 Task: Look for space in Włochy, Poland from 6th September, 2023 to 18th September, 2023 for 3 adults in price range Rs.6000 to Rs.12000. Place can be entire place with 2 bedrooms having 2 beds and 2 bathrooms. Property type can be house, flat, guest house, hotel. Booking option can be shelf check-in. Required host language is English.
Action: Mouse moved to (634, 100)
Screenshot: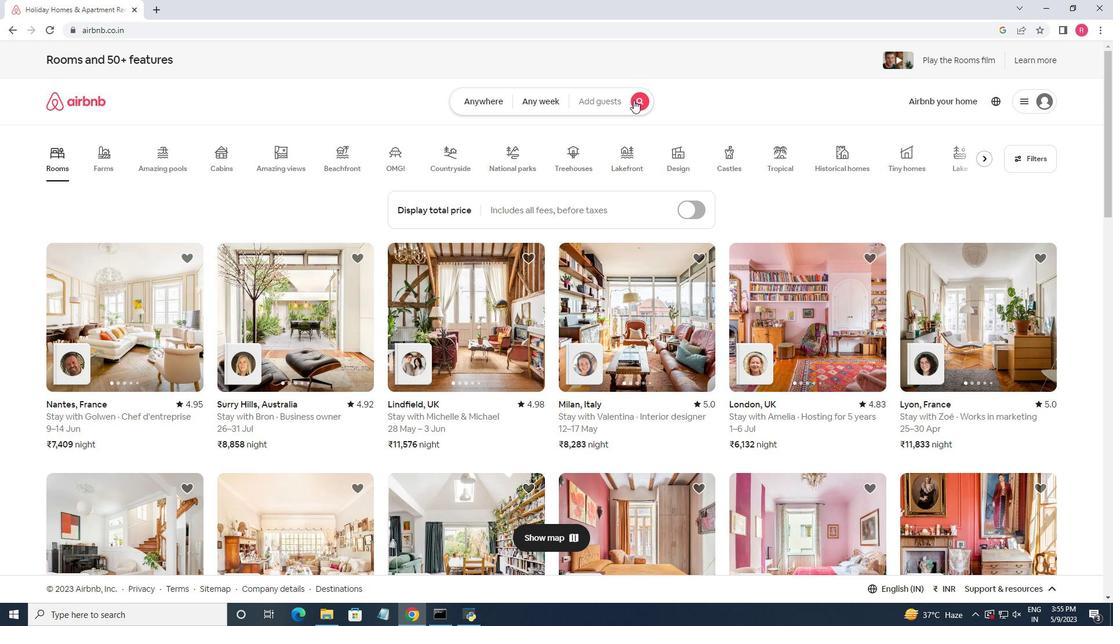 
Action: Mouse pressed left at (634, 100)
Screenshot: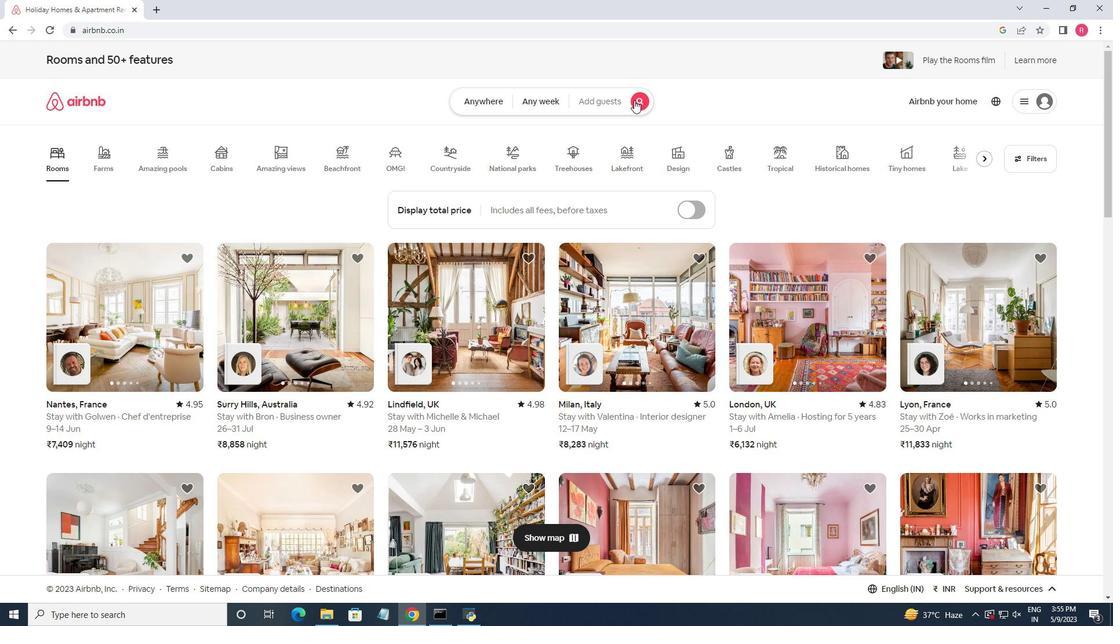 
Action: Mouse moved to (390, 143)
Screenshot: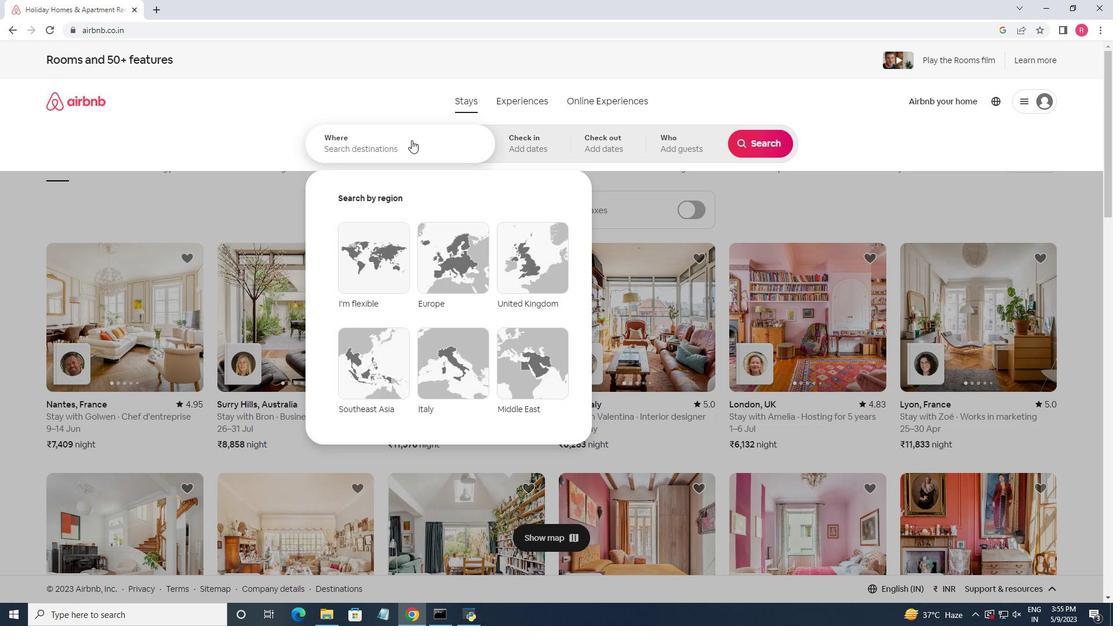 
Action: Mouse pressed left at (390, 143)
Screenshot: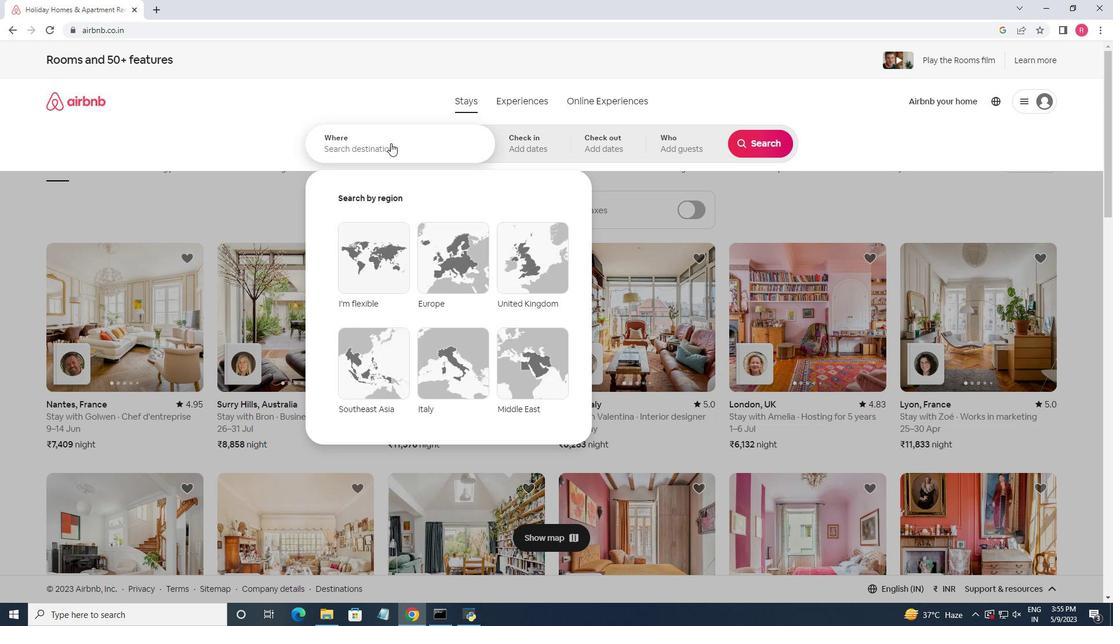 
Action: Key pressed <Key.shift>Wlochy,<Key.space><Key.shift><Key.shift><Key.shift><Key.shift><Key.shift><Key.shift><Key.shift><Key.shift><Key.shift><Key.shift>Poland
Screenshot: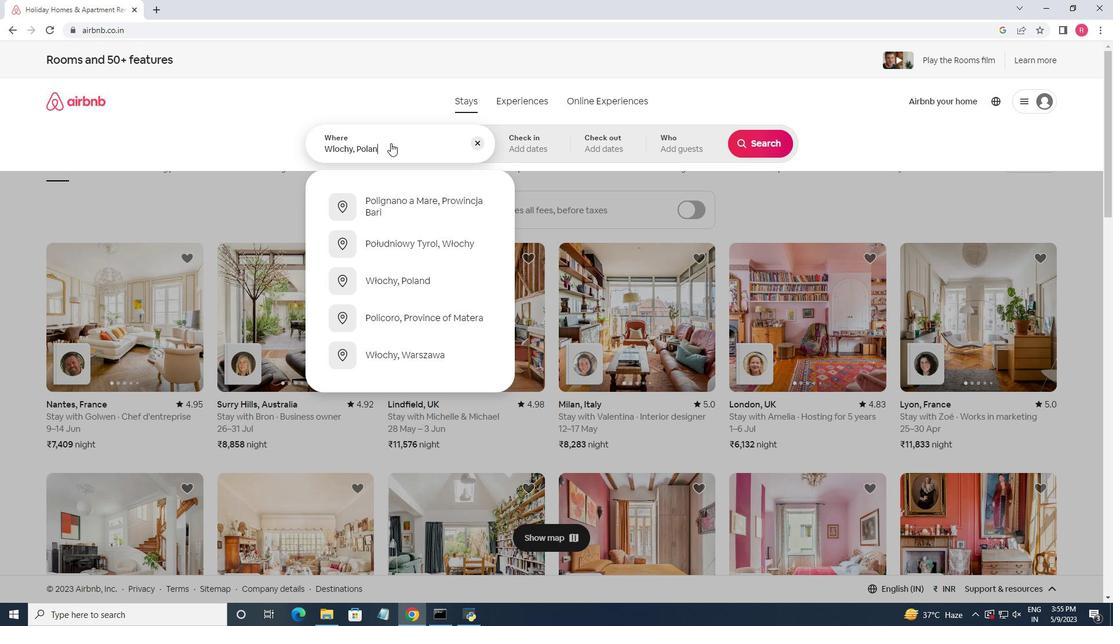 
Action: Mouse moved to (404, 203)
Screenshot: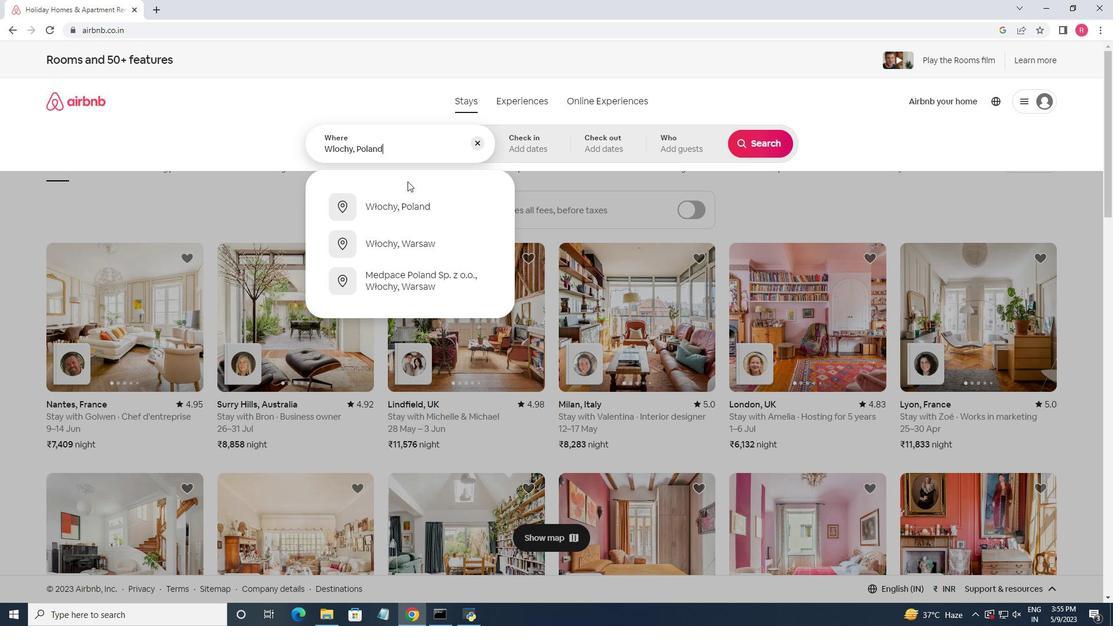 
Action: Mouse pressed left at (404, 203)
Screenshot: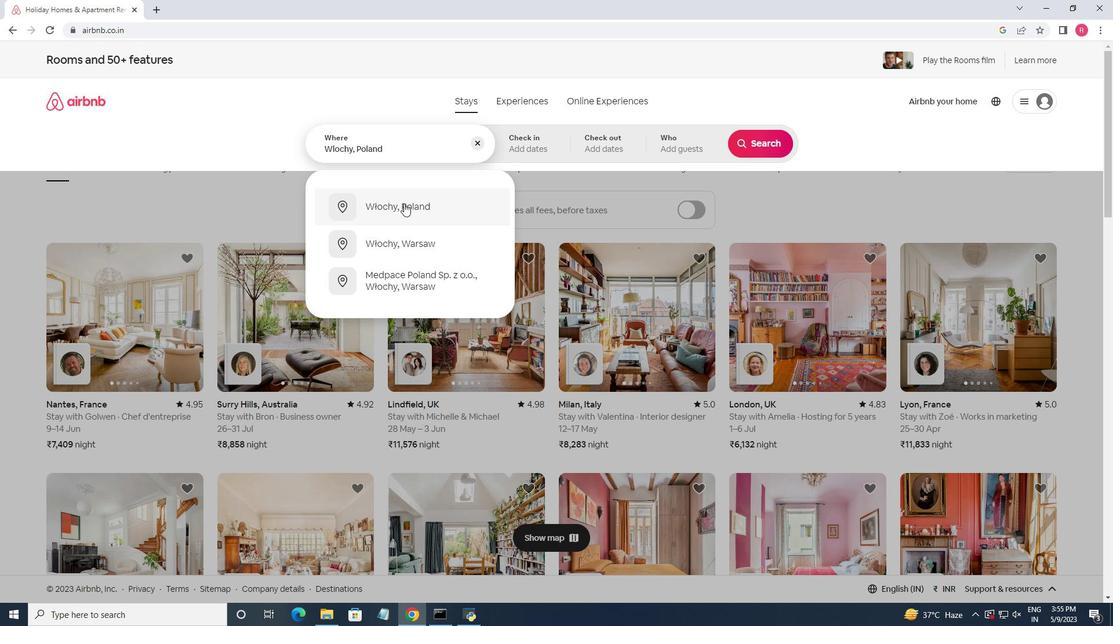 
Action: Mouse moved to (756, 237)
Screenshot: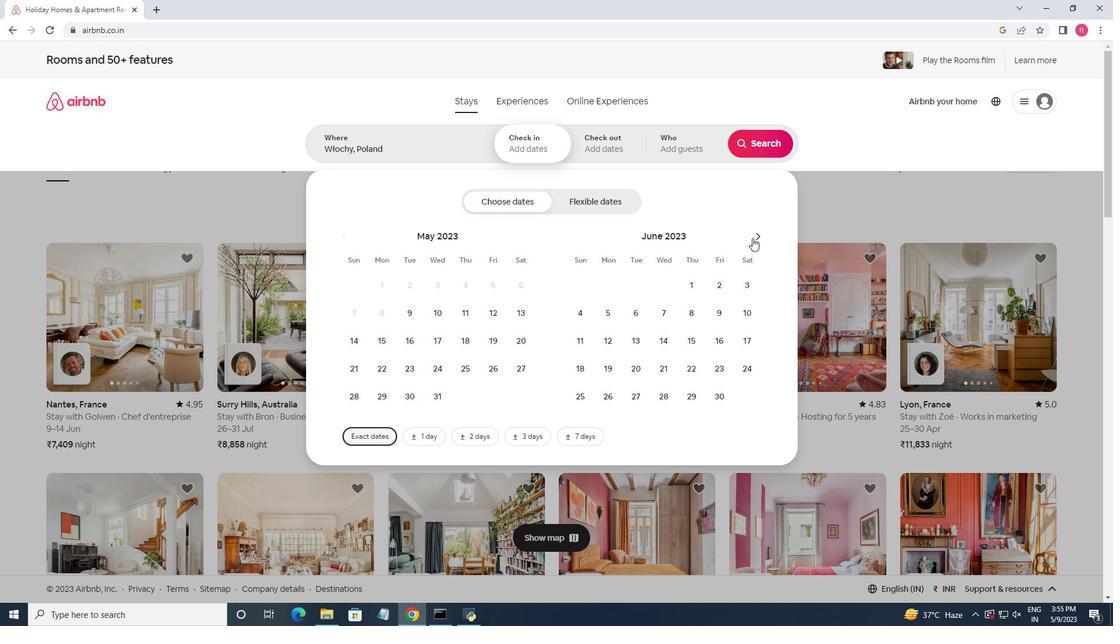 
Action: Mouse pressed left at (756, 237)
Screenshot: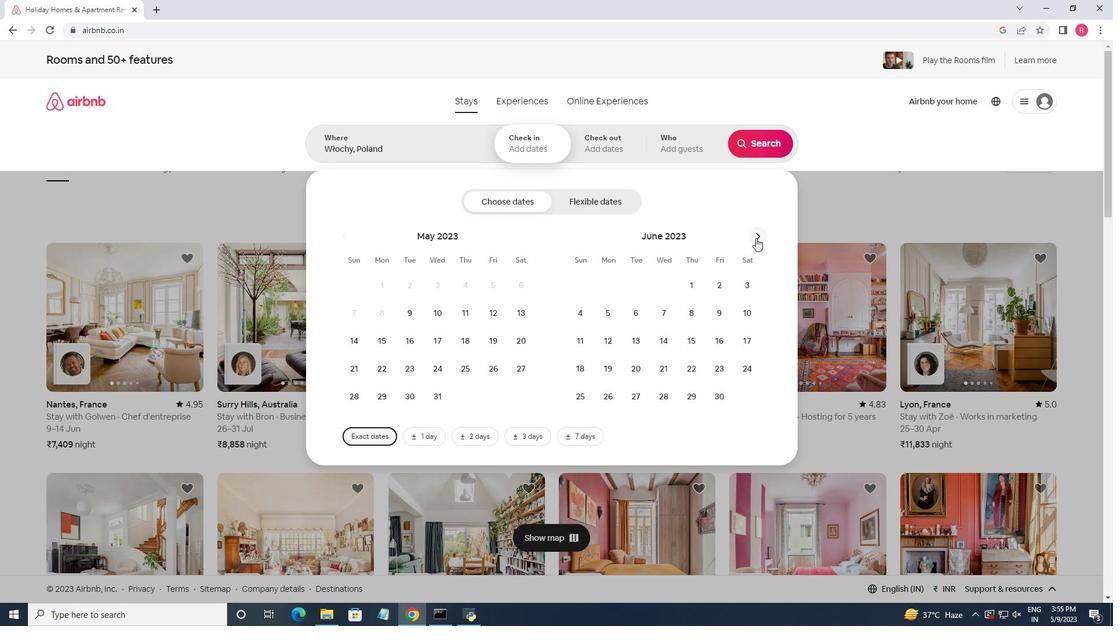 
Action: Mouse pressed left at (756, 237)
Screenshot: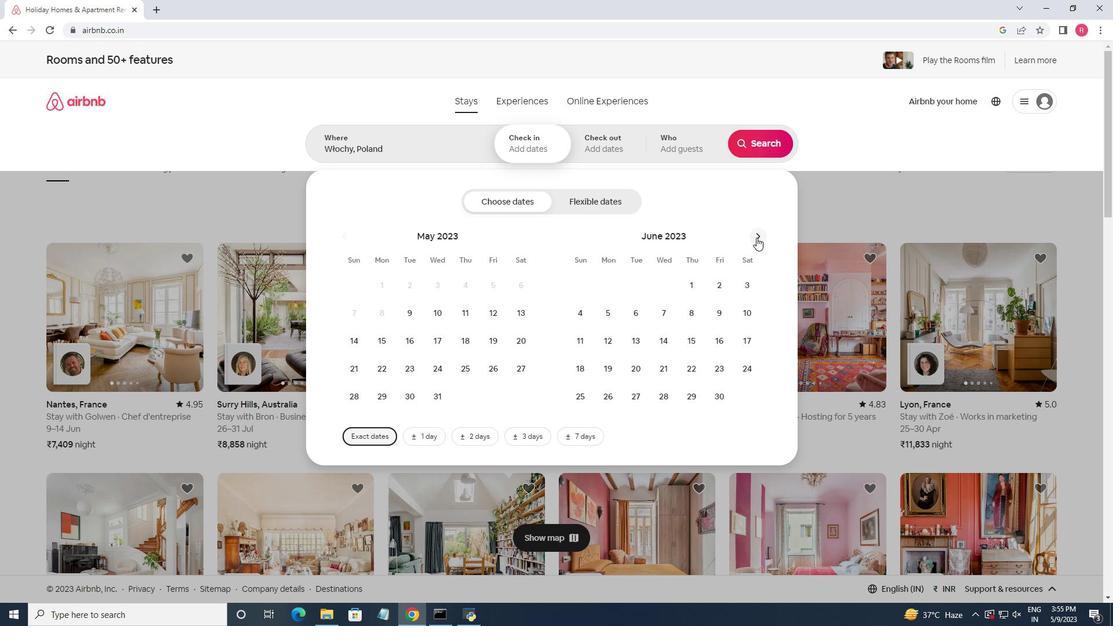 
Action: Mouse pressed left at (756, 237)
Screenshot: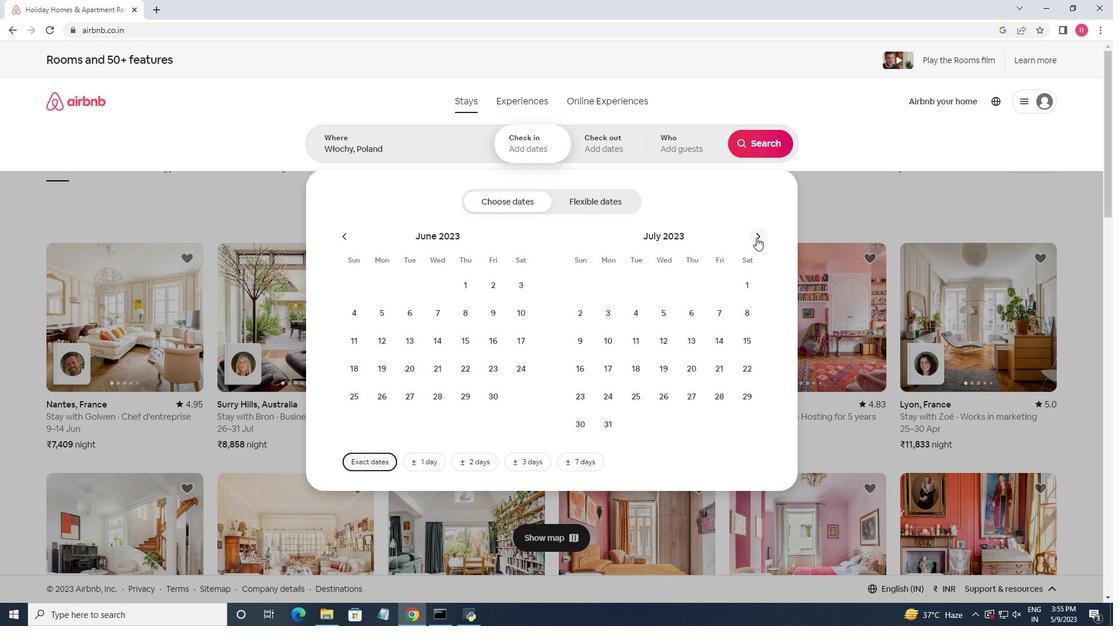 
Action: Mouse pressed left at (756, 237)
Screenshot: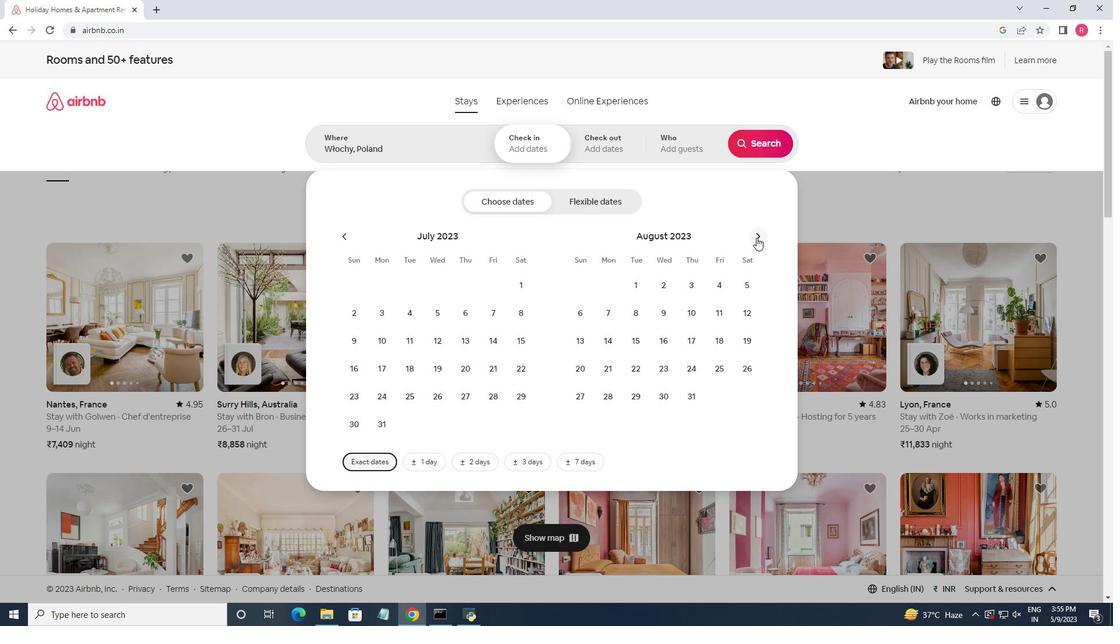 
Action: Mouse moved to (672, 311)
Screenshot: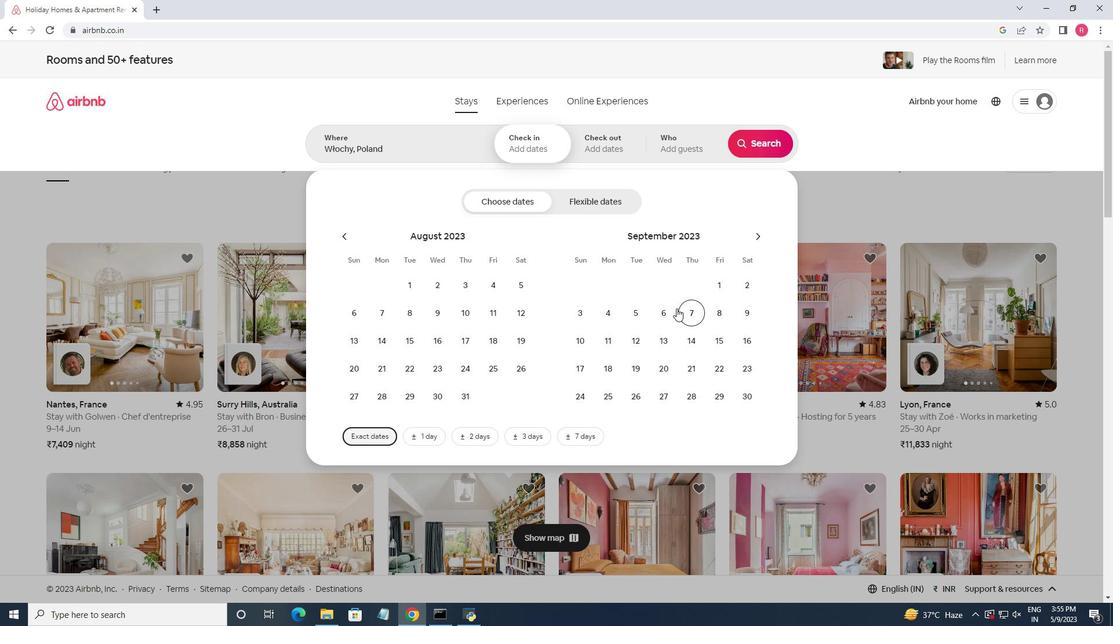 
Action: Mouse pressed left at (672, 311)
Screenshot: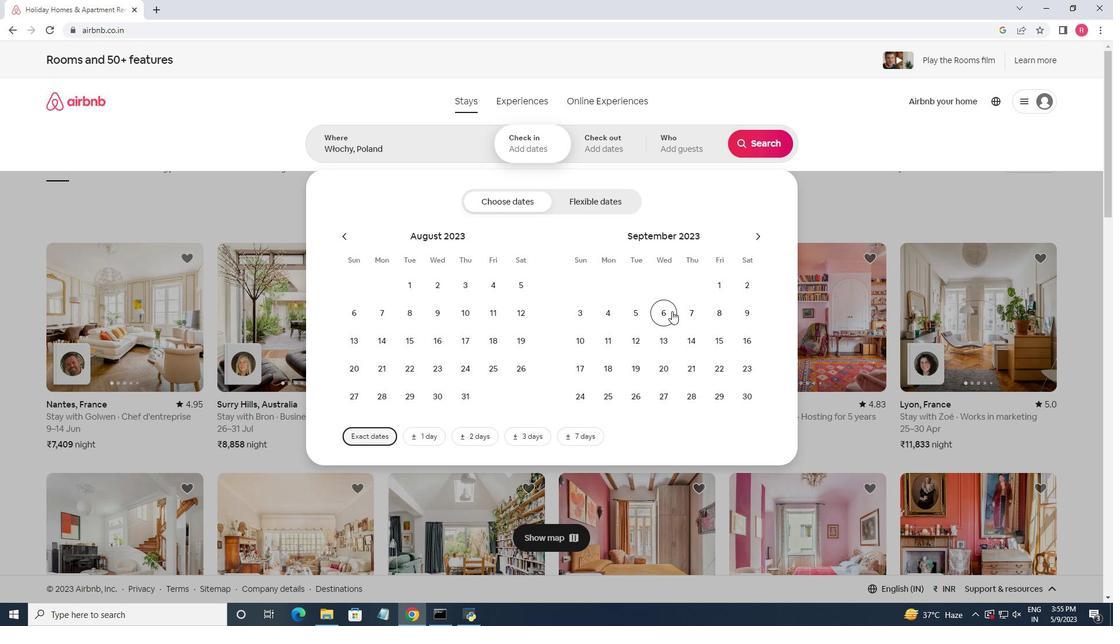 
Action: Mouse moved to (604, 372)
Screenshot: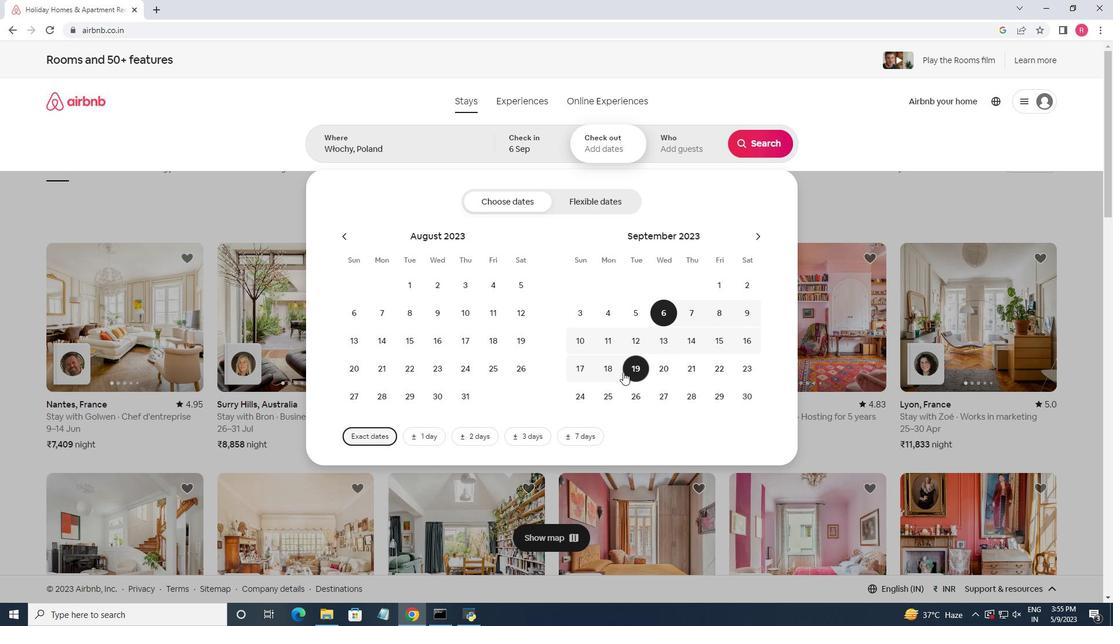 
Action: Mouse pressed left at (604, 372)
Screenshot: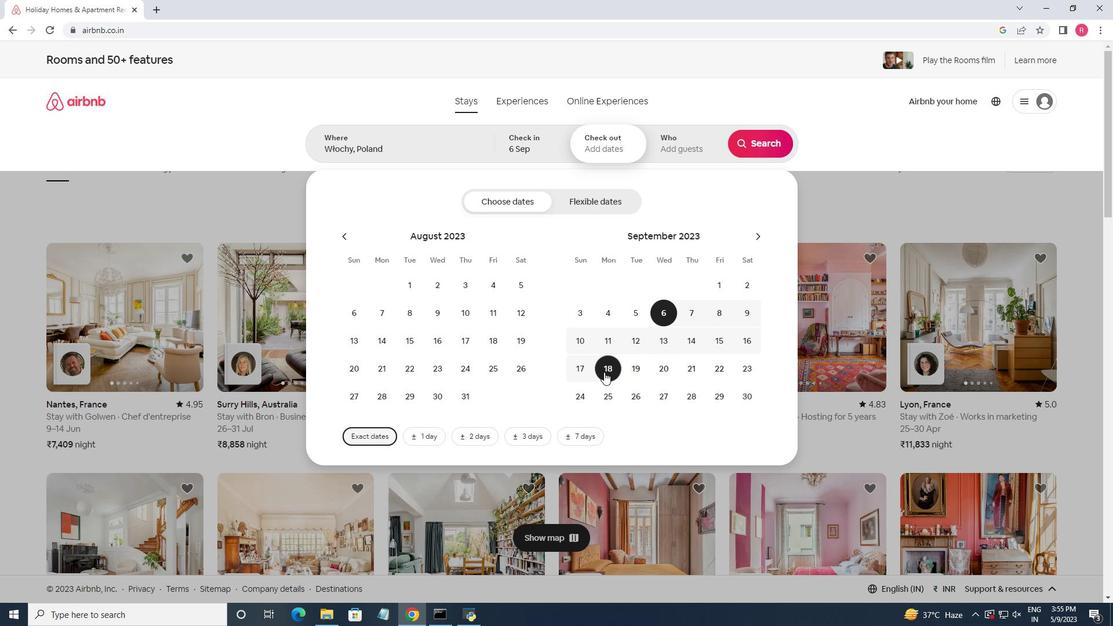 
Action: Mouse moved to (685, 148)
Screenshot: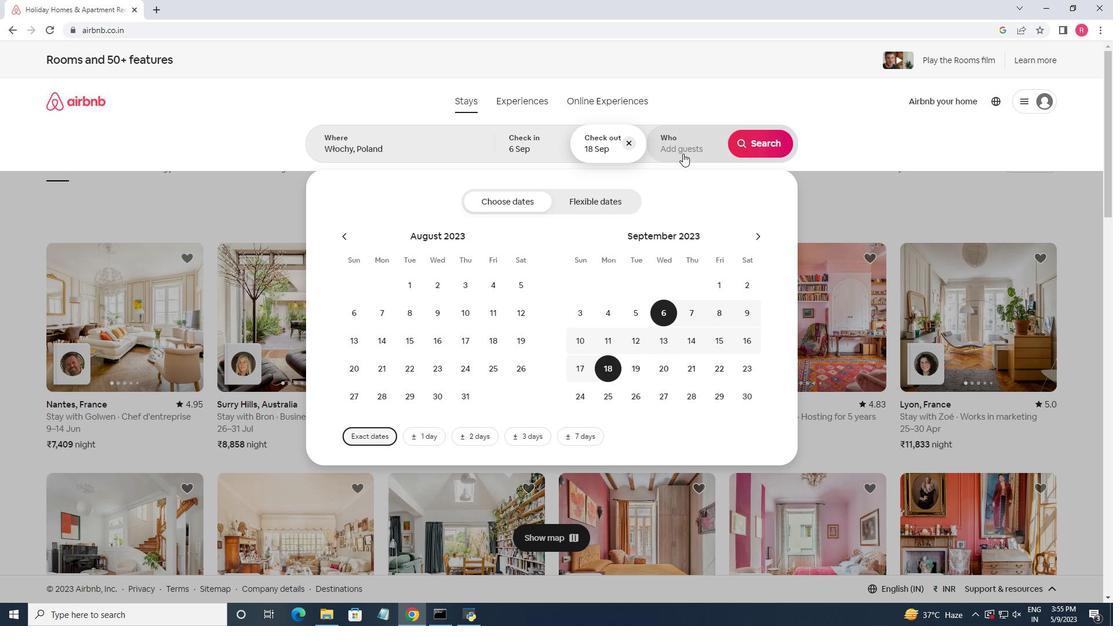 
Action: Mouse pressed left at (685, 148)
Screenshot: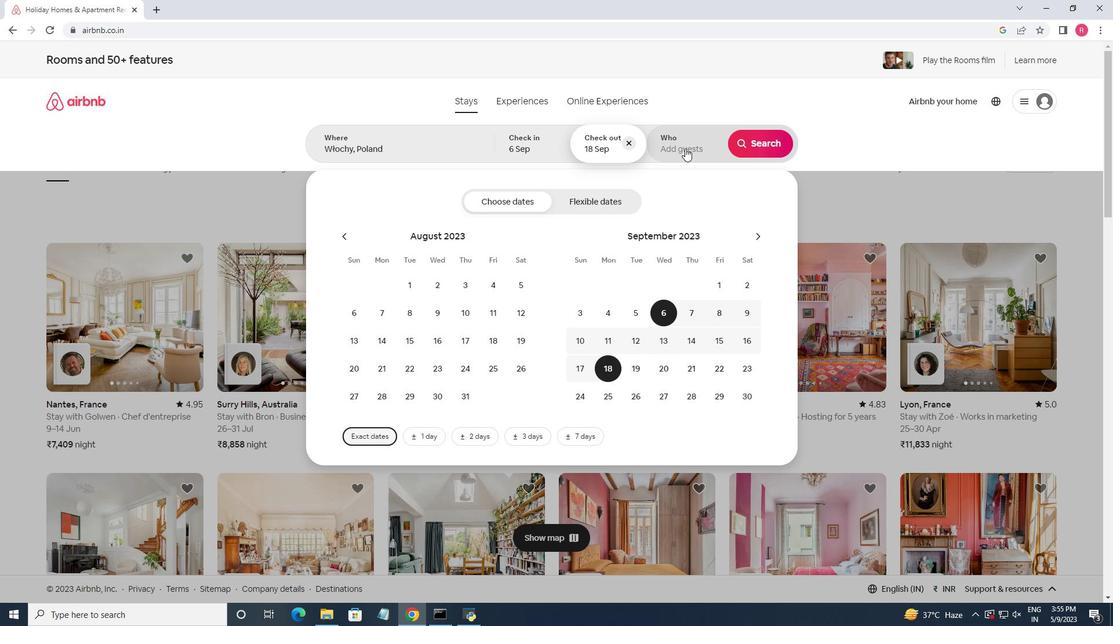 
Action: Mouse moved to (765, 210)
Screenshot: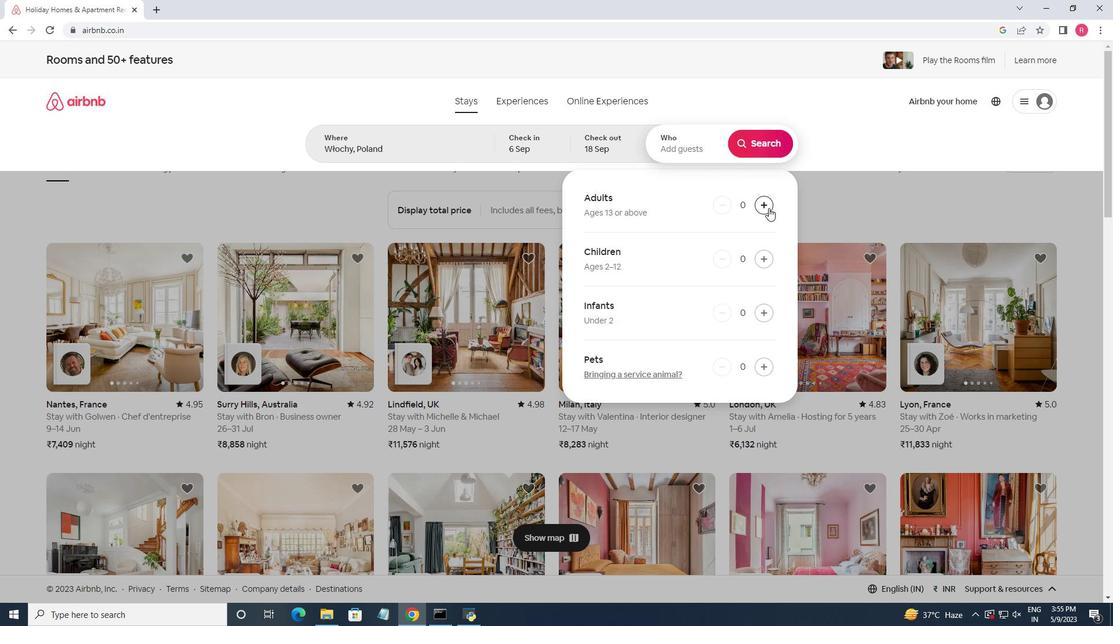 
Action: Mouse pressed left at (765, 210)
Screenshot: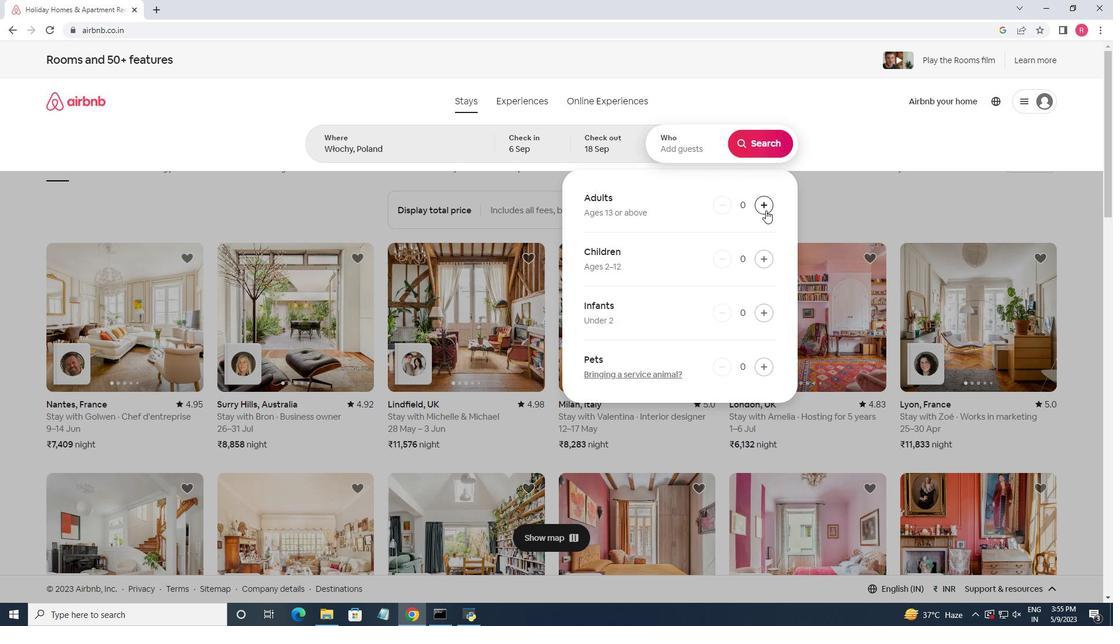 
Action: Mouse pressed left at (765, 210)
Screenshot: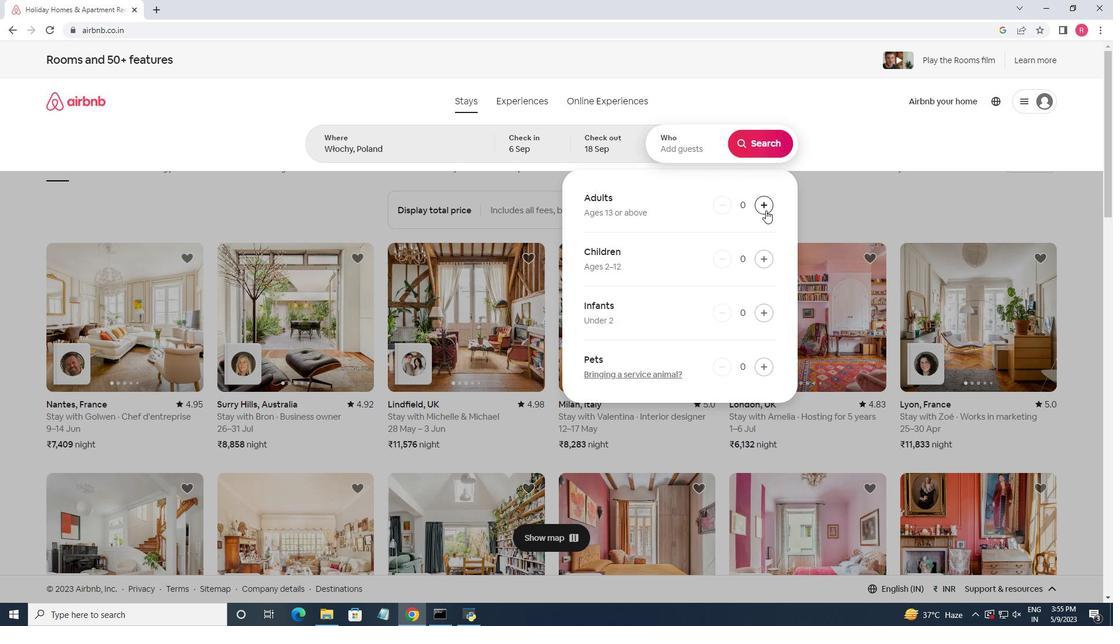 
Action: Mouse pressed left at (765, 210)
Screenshot: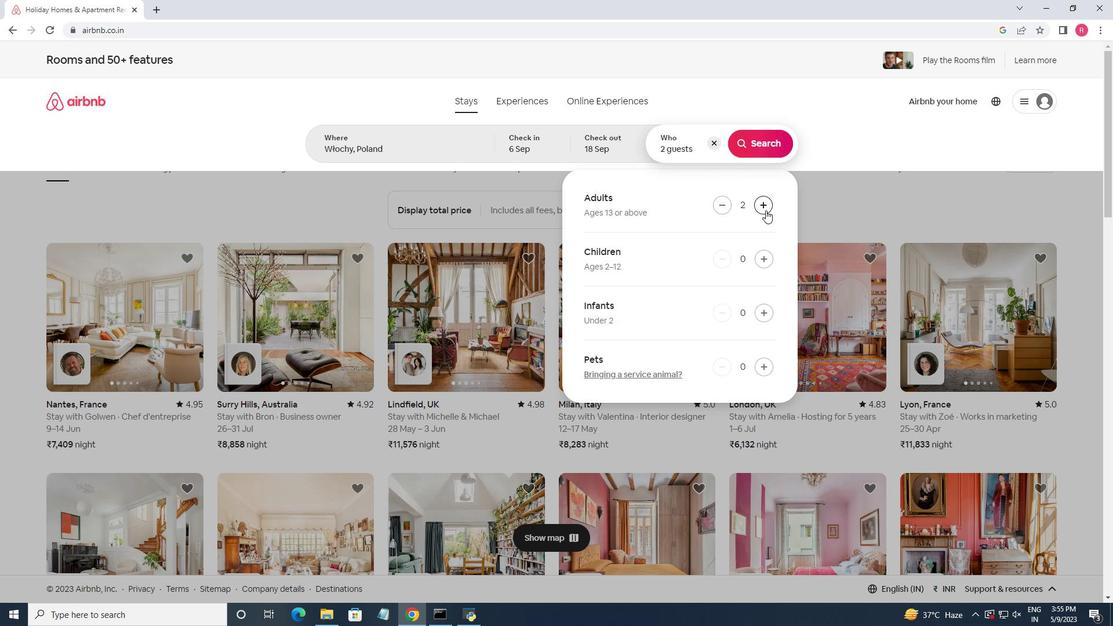 
Action: Mouse moved to (763, 146)
Screenshot: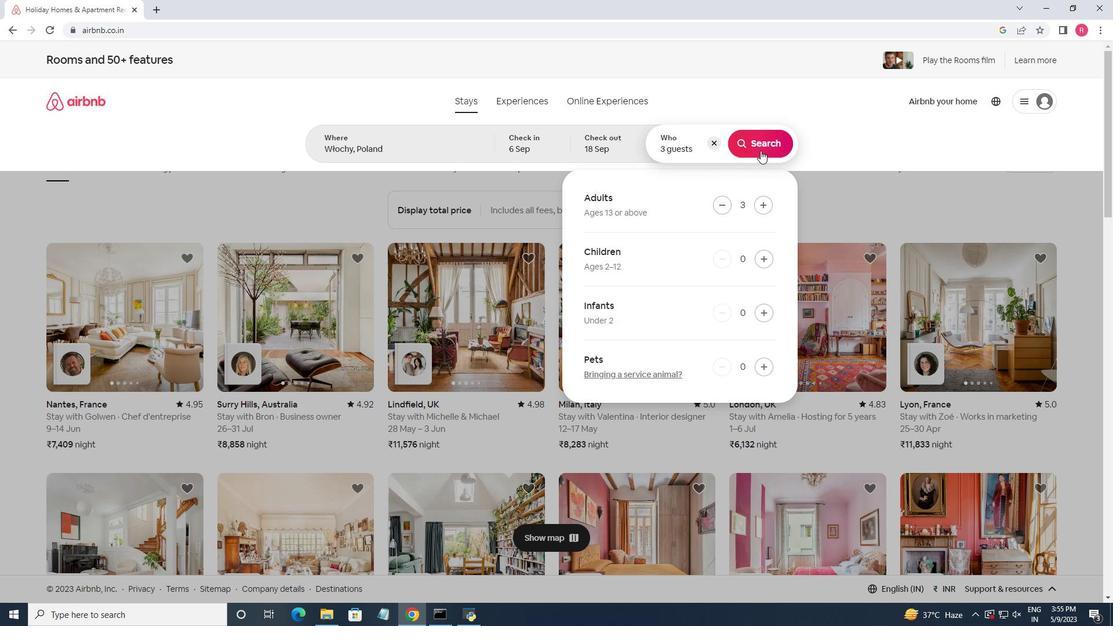 
Action: Mouse pressed left at (763, 146)
Screenshot: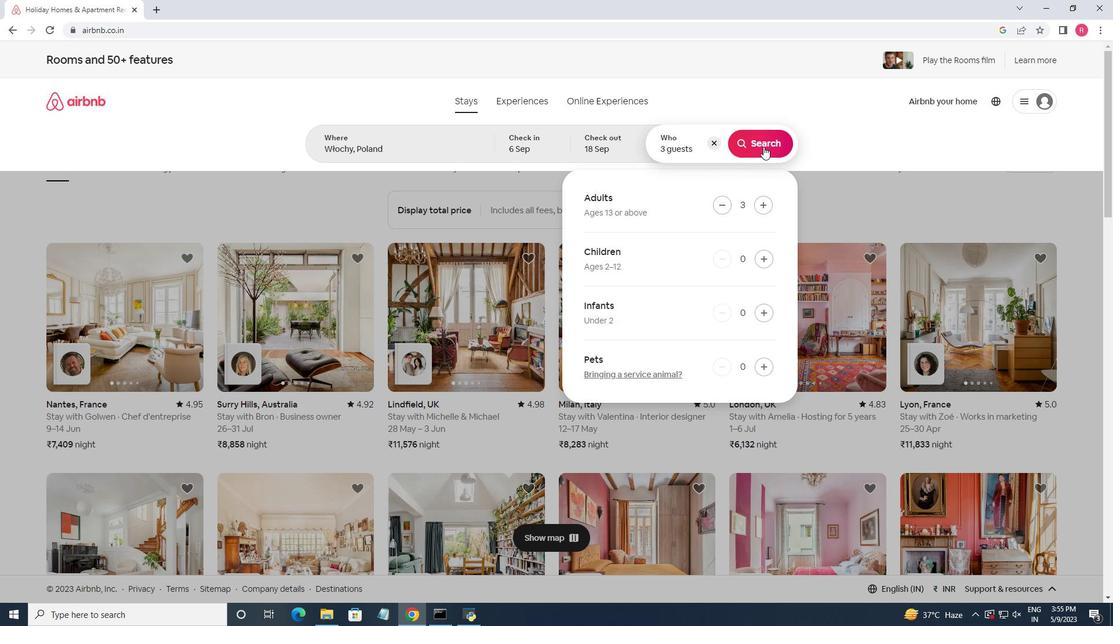 
Action: Mouse moved to (1071, 115)
Screenshot: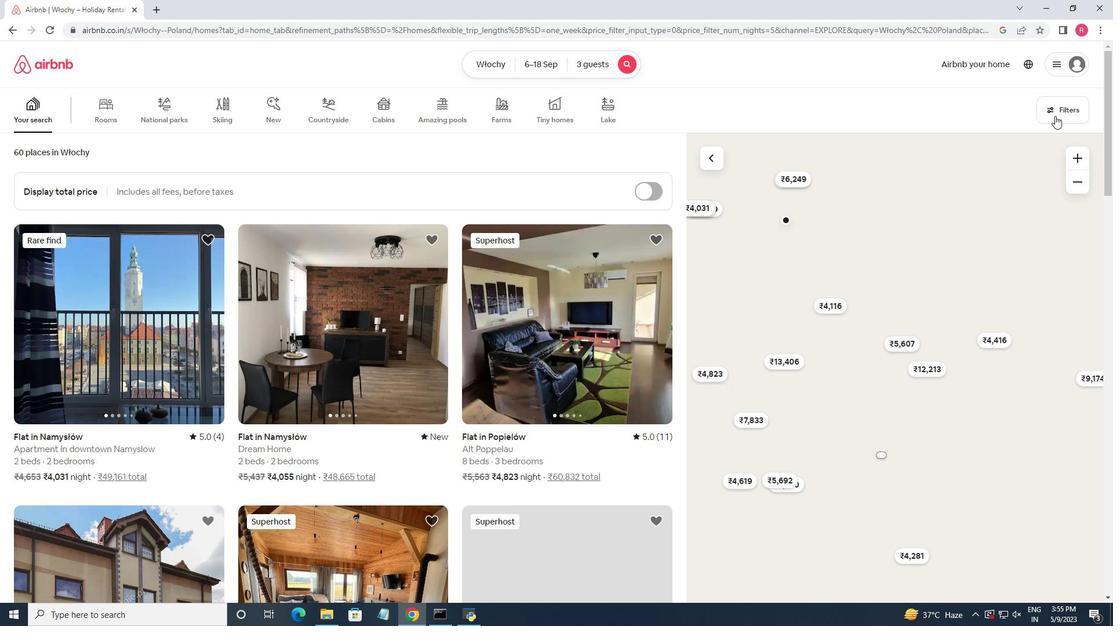 
Action: Mouse pressed left at (1071, 115)
Screenshot: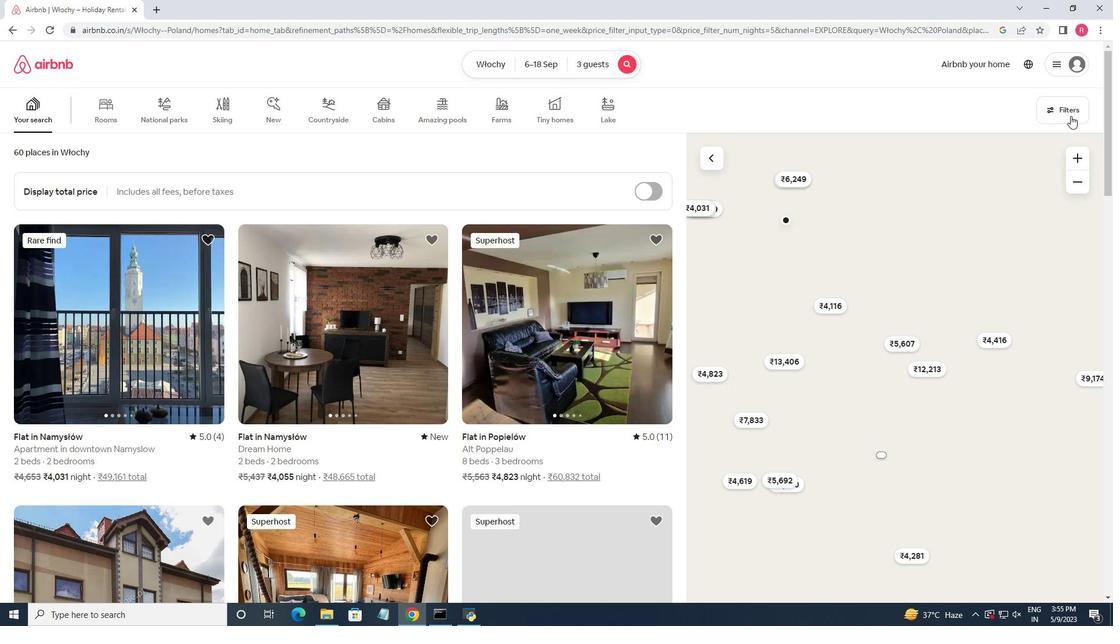 
Action: Mouse moved to (432, 399)
Screenshot: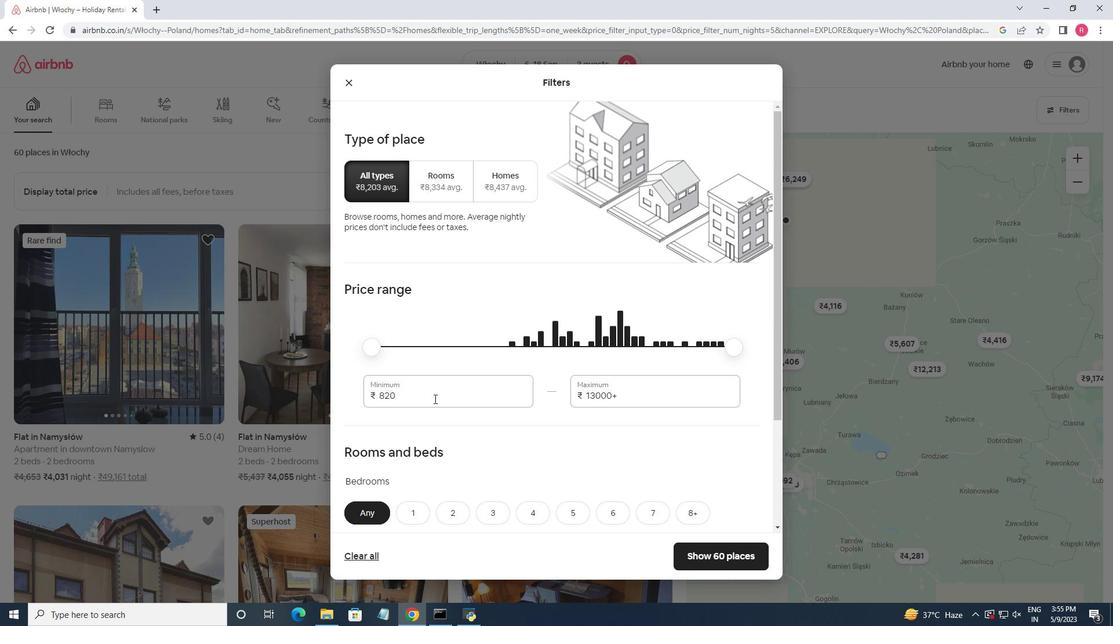 
Action: Mouse pressed left at (432, 399)
Screenshot: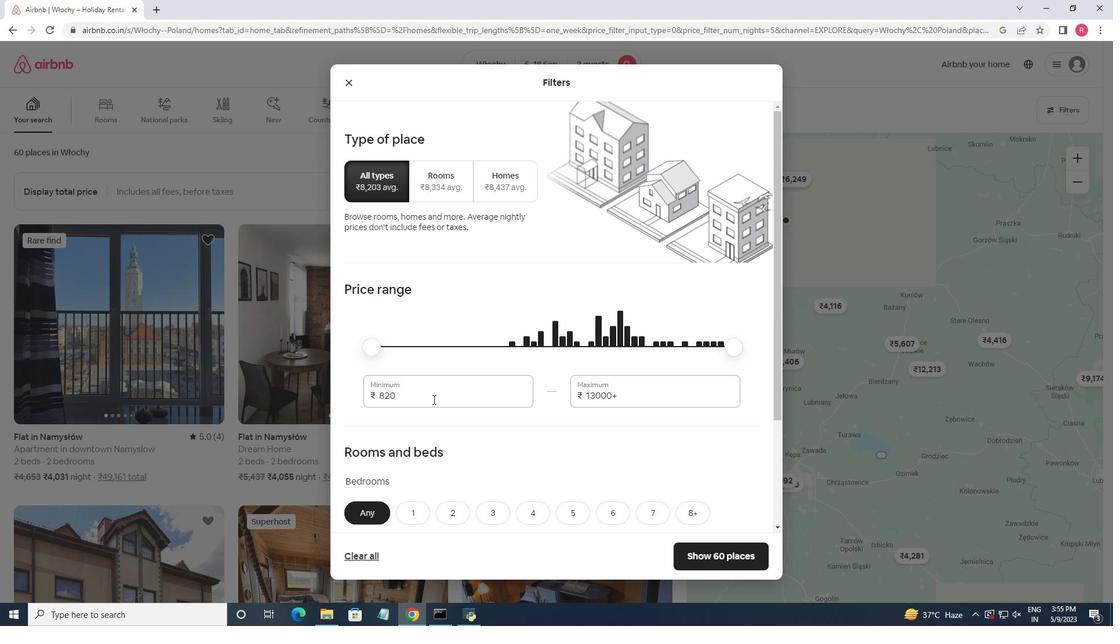 
Action: Mouse moved to (431, 400)
Screenshot: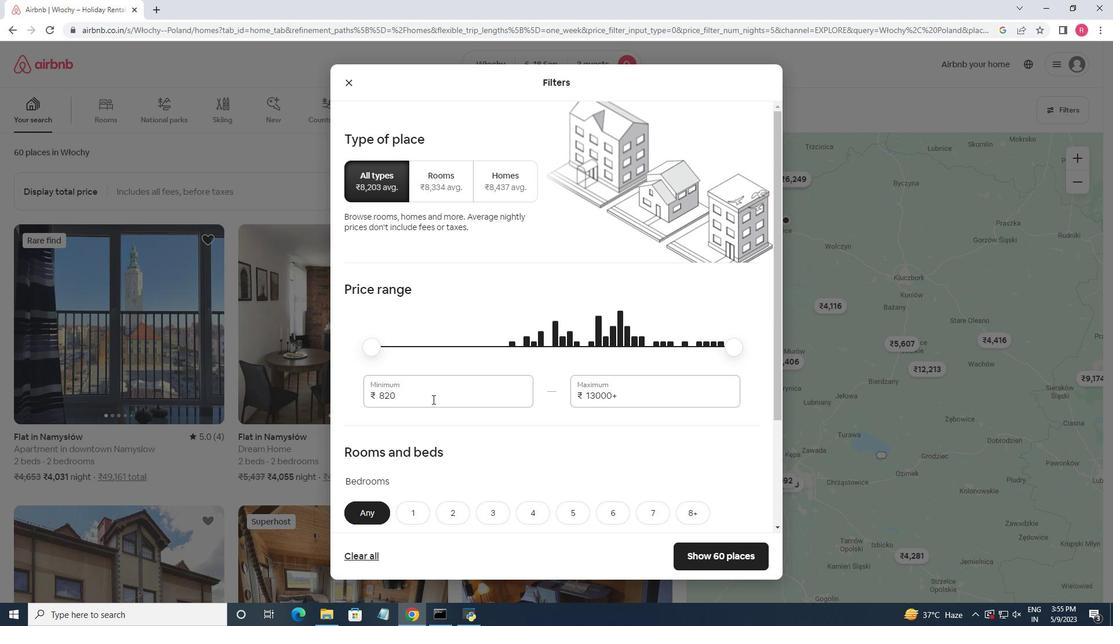 
Action: Mouse pressed left at (431, 400)
Screenshot: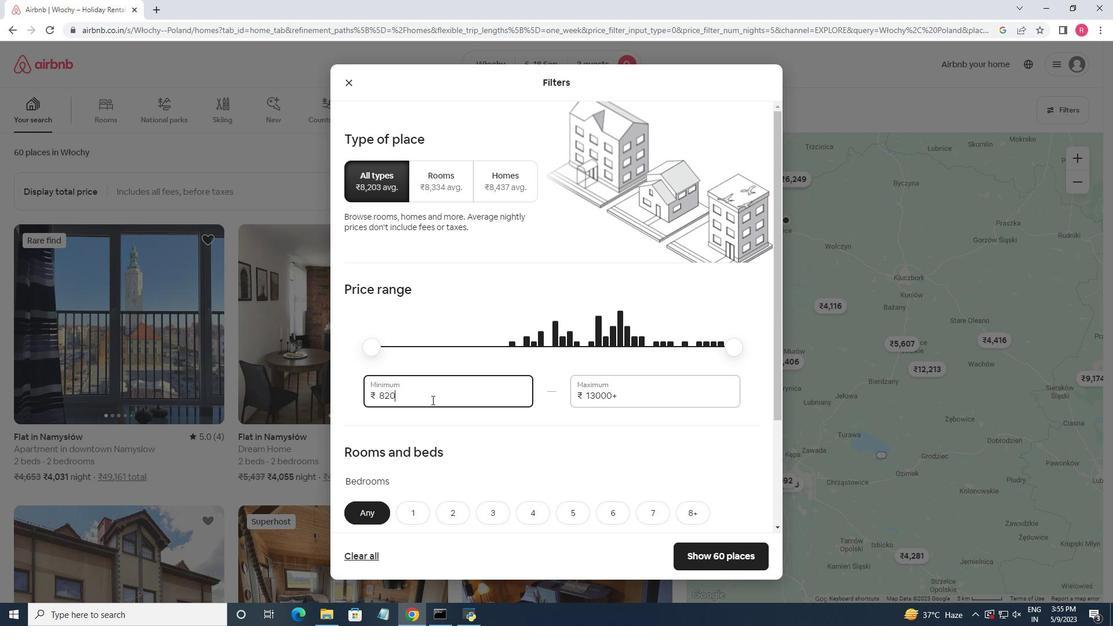 
Action: Mouse moved to (433, 400)
Screenshot: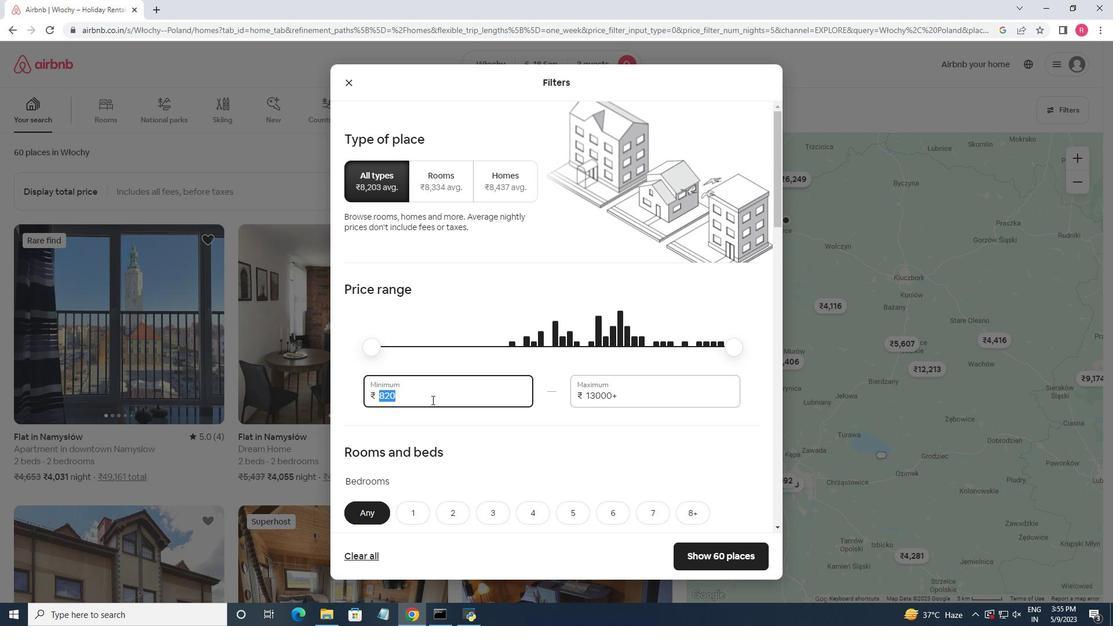 
Action: Key pressed <Key.backspace>6000<Key.tab>12000
Screenshot: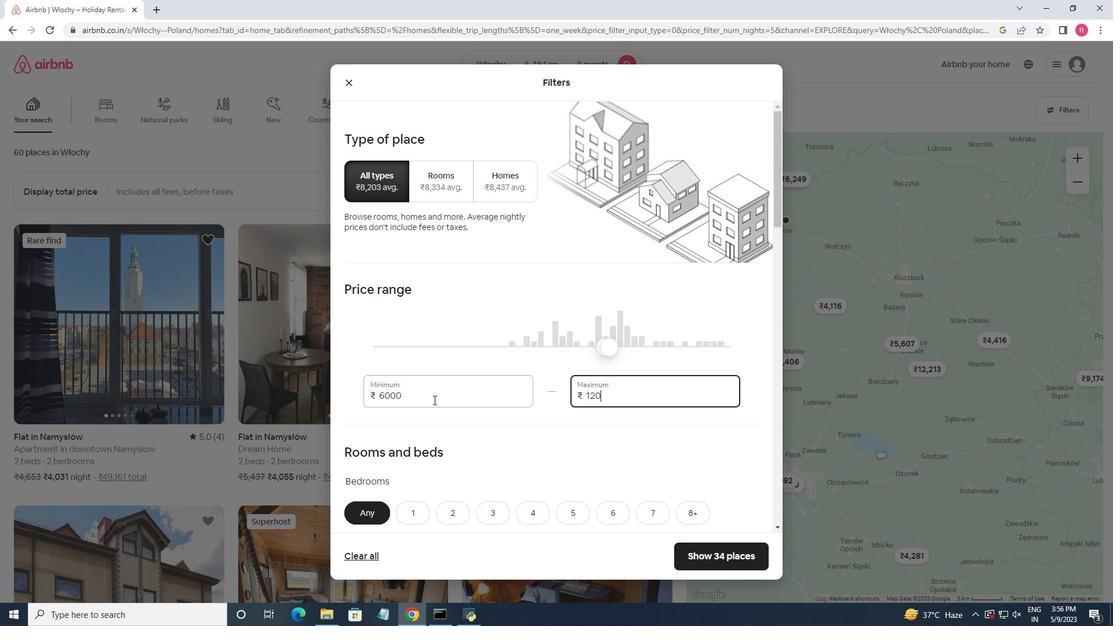 
Action: Mouse moved to (536, 353)
Screenshot: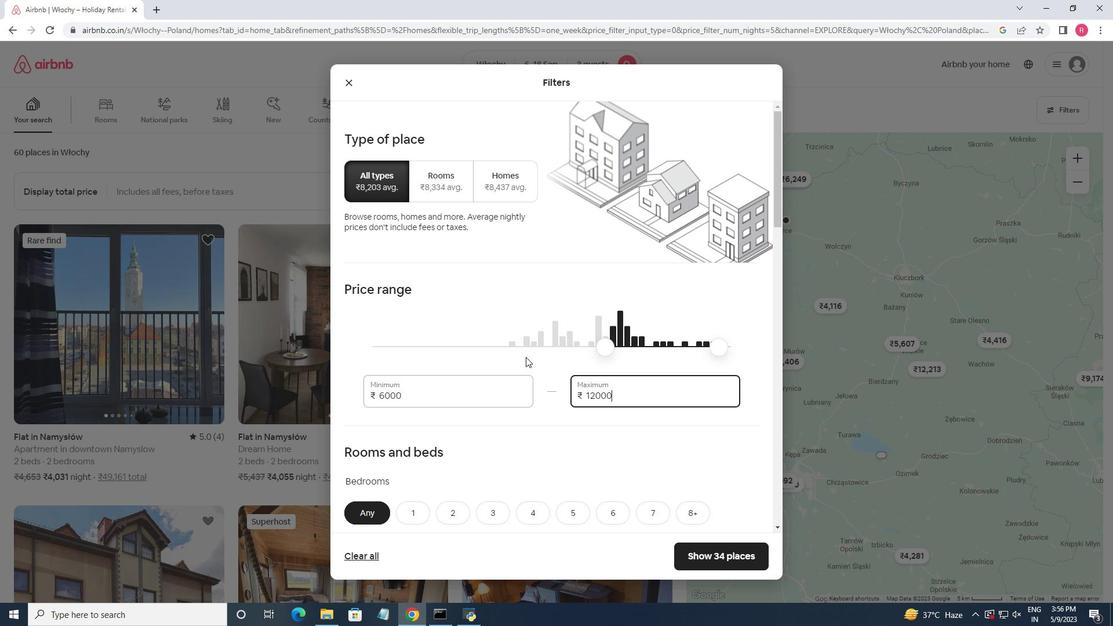 
Action: Mouse scrolled (536, 353) with delta (0, 0)
Screenshot: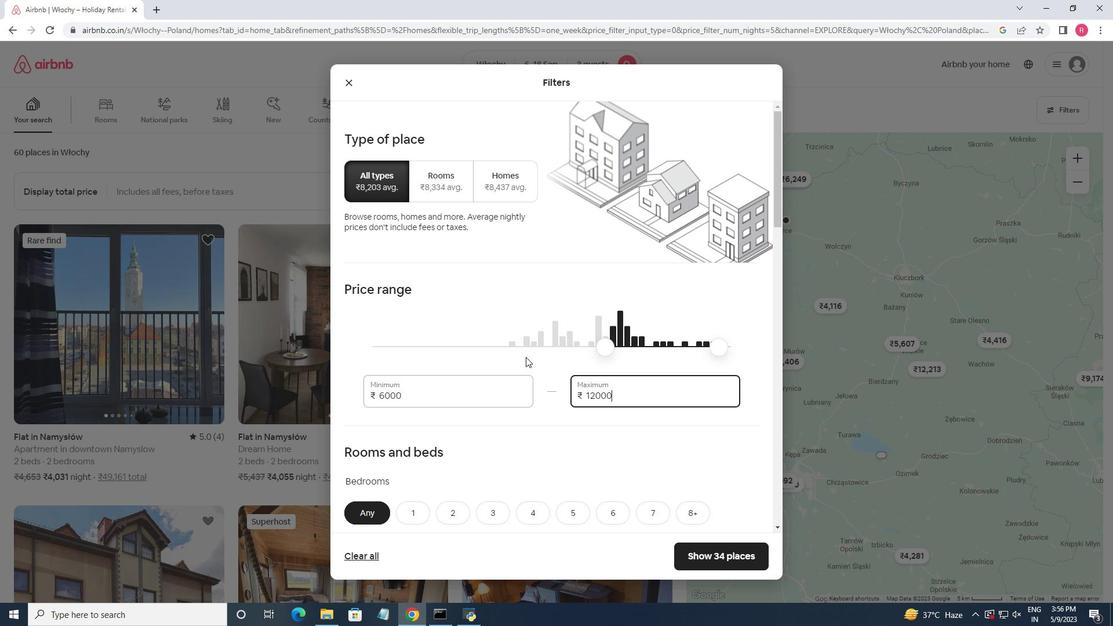 
Action: Mouse moved to (539, 353)
Screenshot: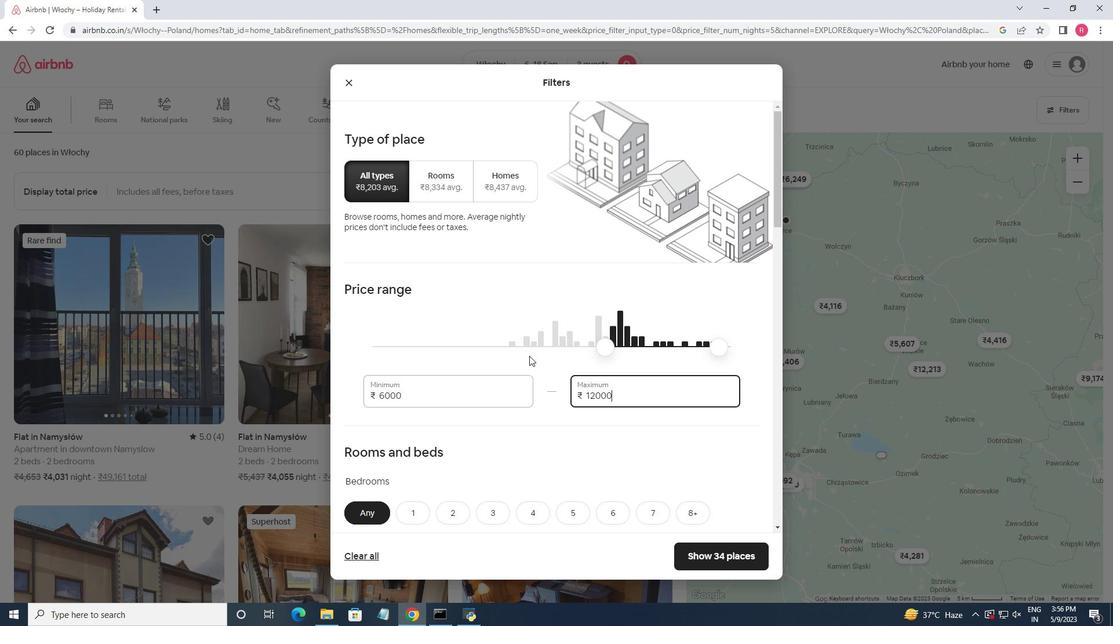 
Action: Mouse scrolled (539, 353) with delta (0, 0)
Screenshot: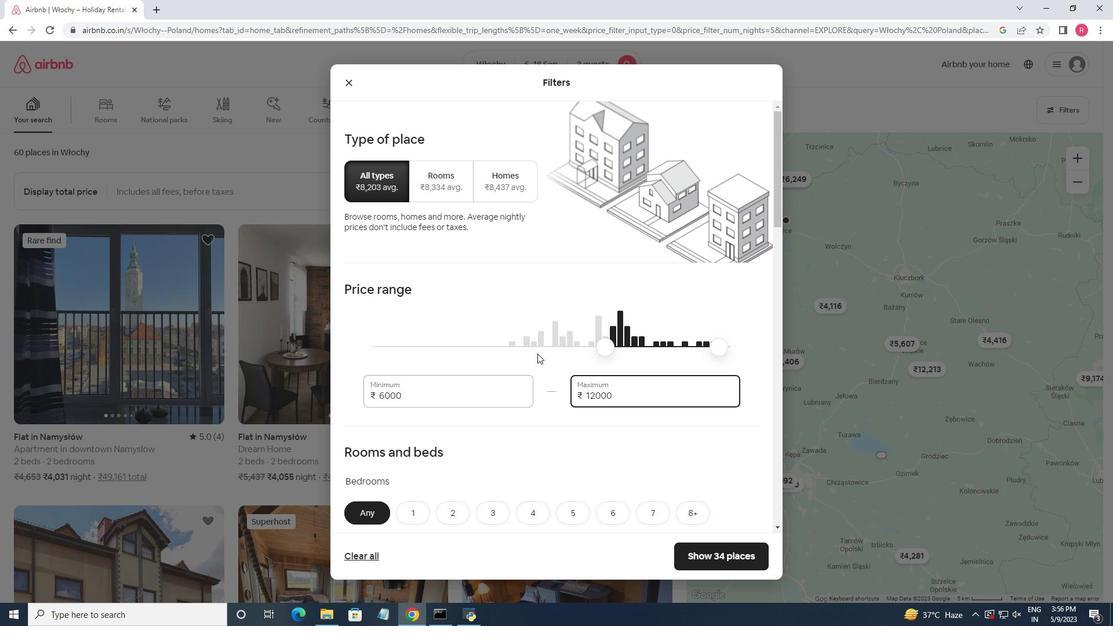 
Action: Mouse moved to (541, 353)
Screenshot: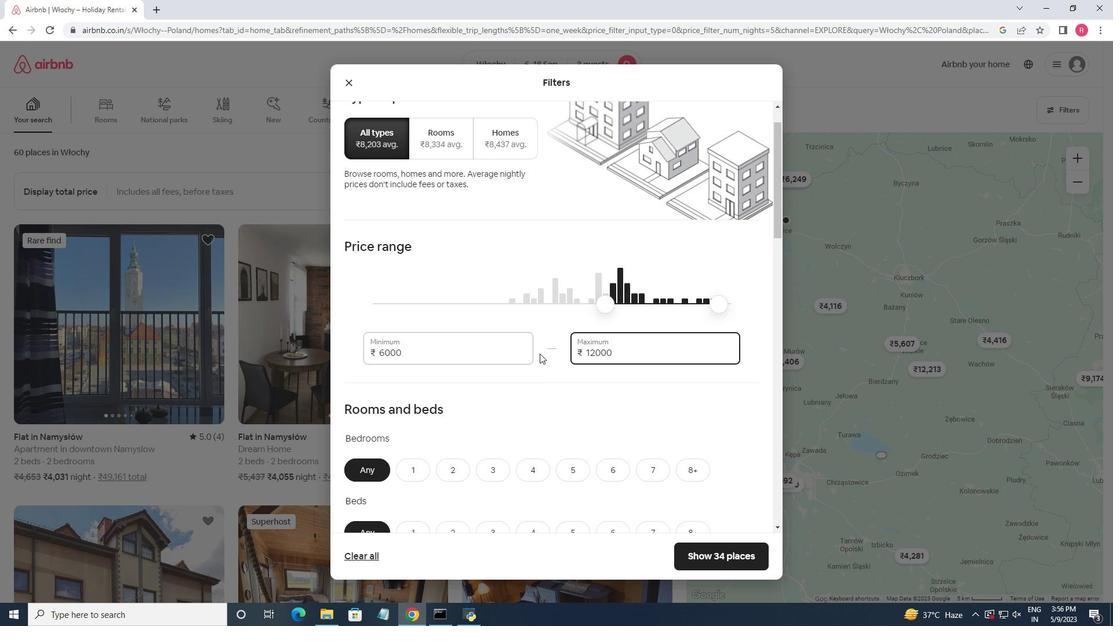 
Action: Mouse scrolled (541, 352) with delta (0, 0)
Screenshot: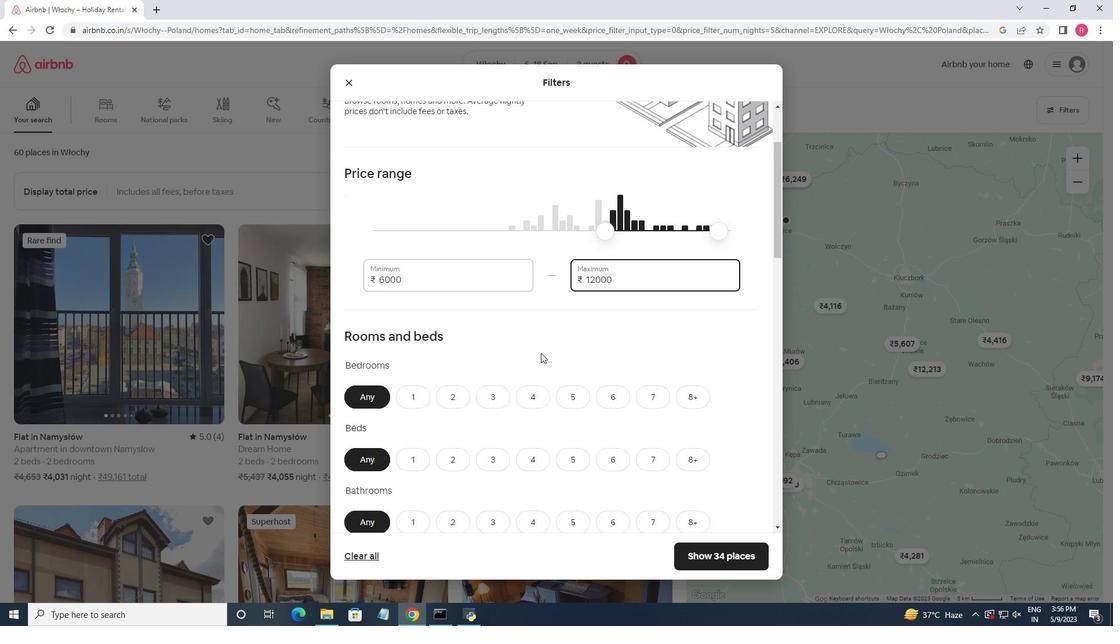 
Action: Mouse moved to (458, 336)
Screenshot: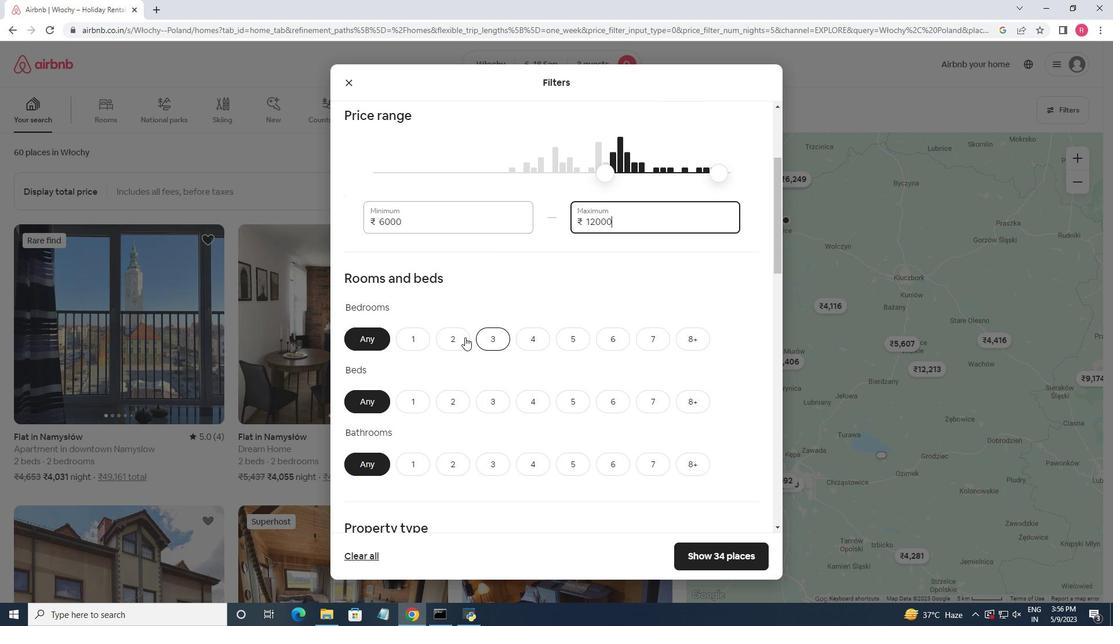 
Action: Mouse pressed left at (458, 336)
Screenshot: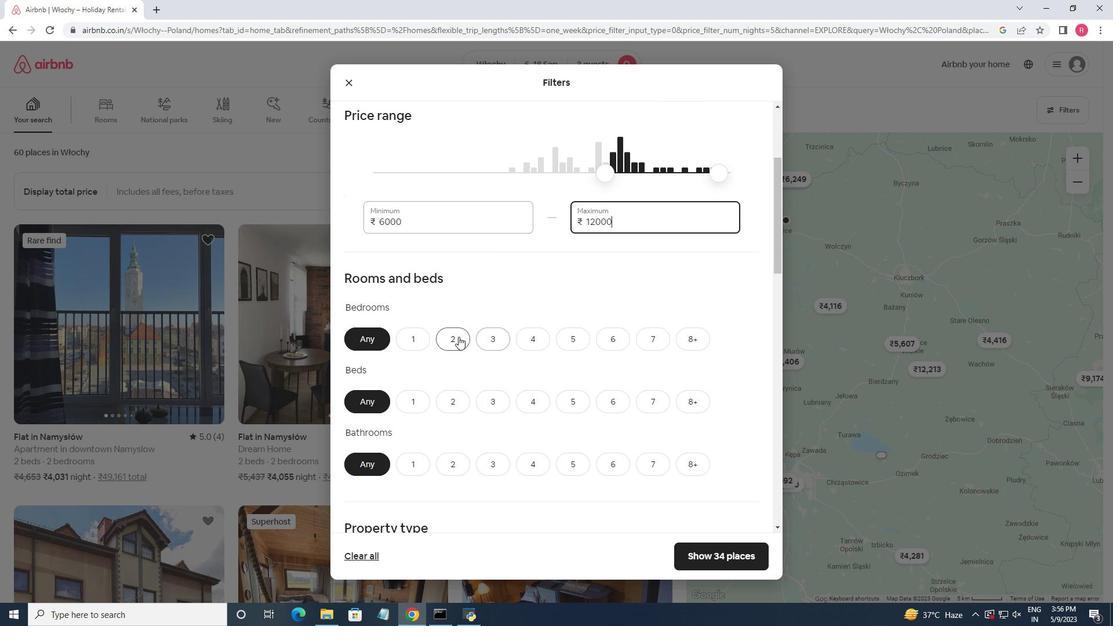 
Action: Mouse moved to (456, 399)
Screenshot: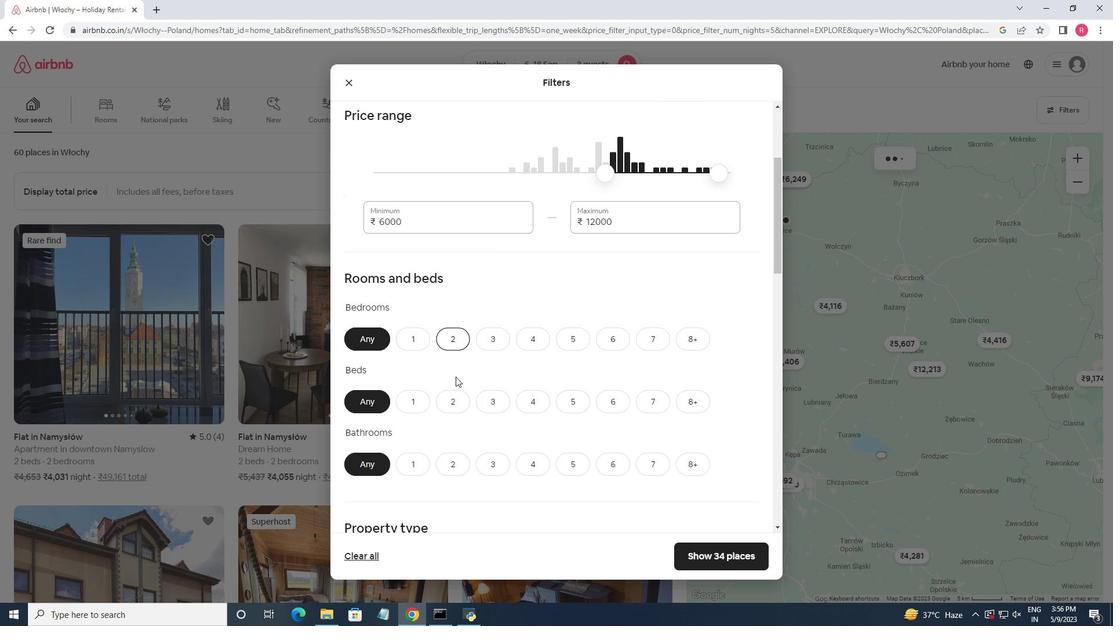 
Action: Mouse pressed left at (456, 399)
Screenshot: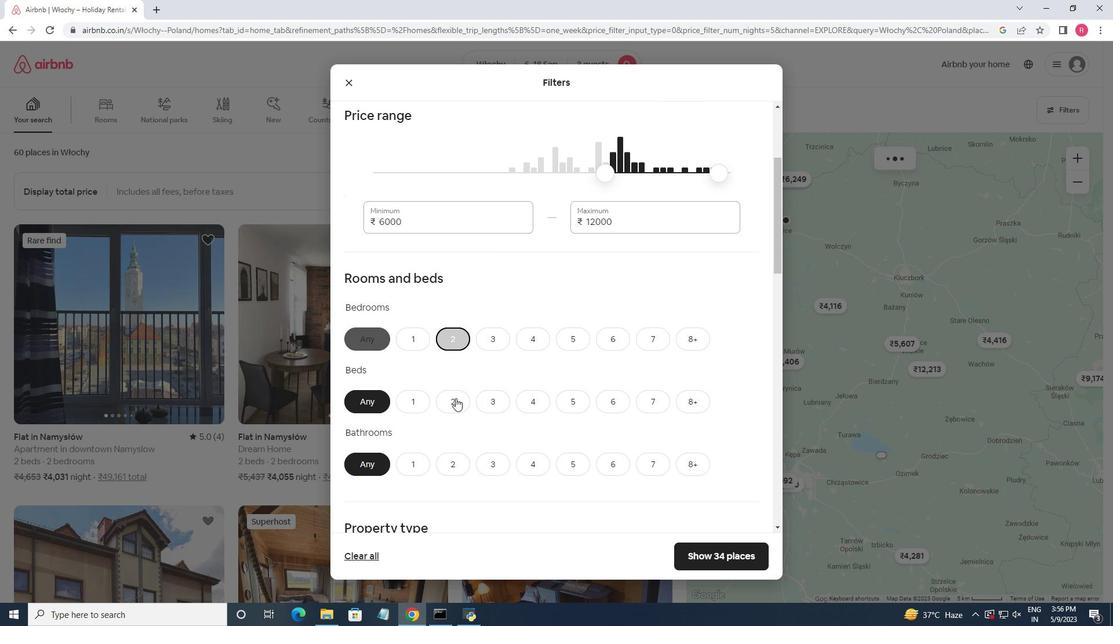 
Action: Mouse moved to (453, 459)
Screenshot: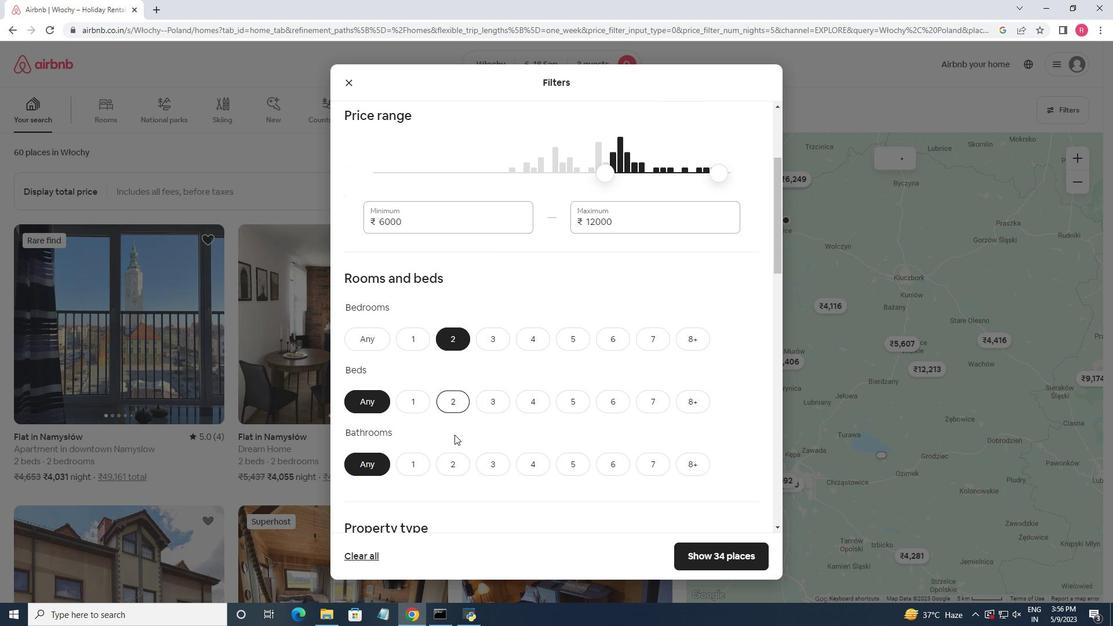 
Action: Mouse pressed left at (453, 459)
Screenshot: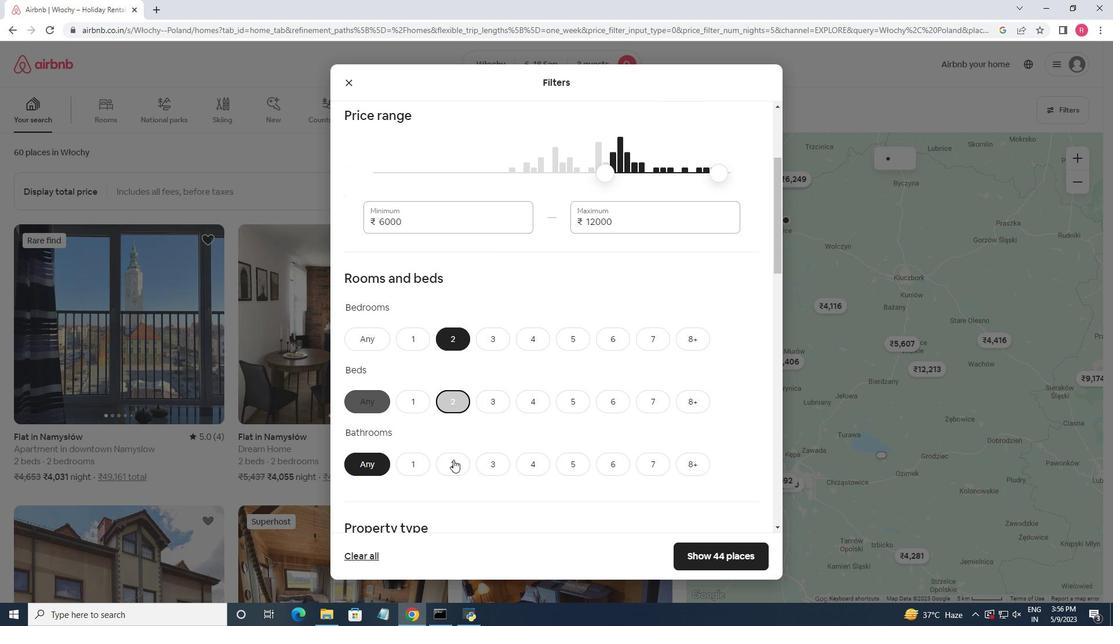 
Action: Mouse moved to (526, 351)
Screenshot: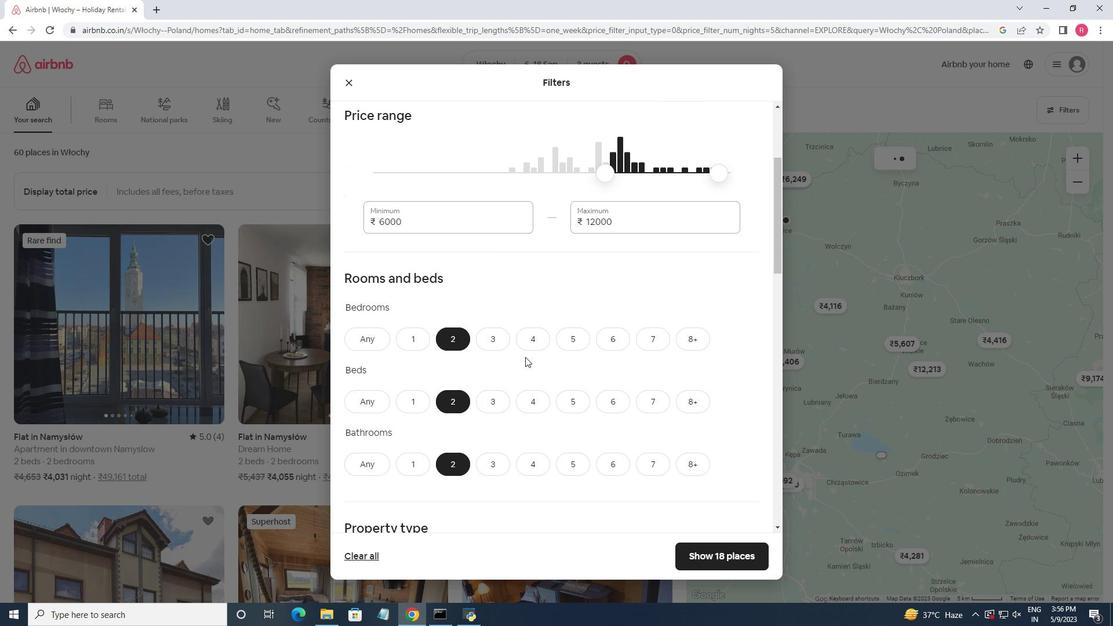 
Action: Mouse scrolled (526, 350) with delta (0, 0)
Screenshot: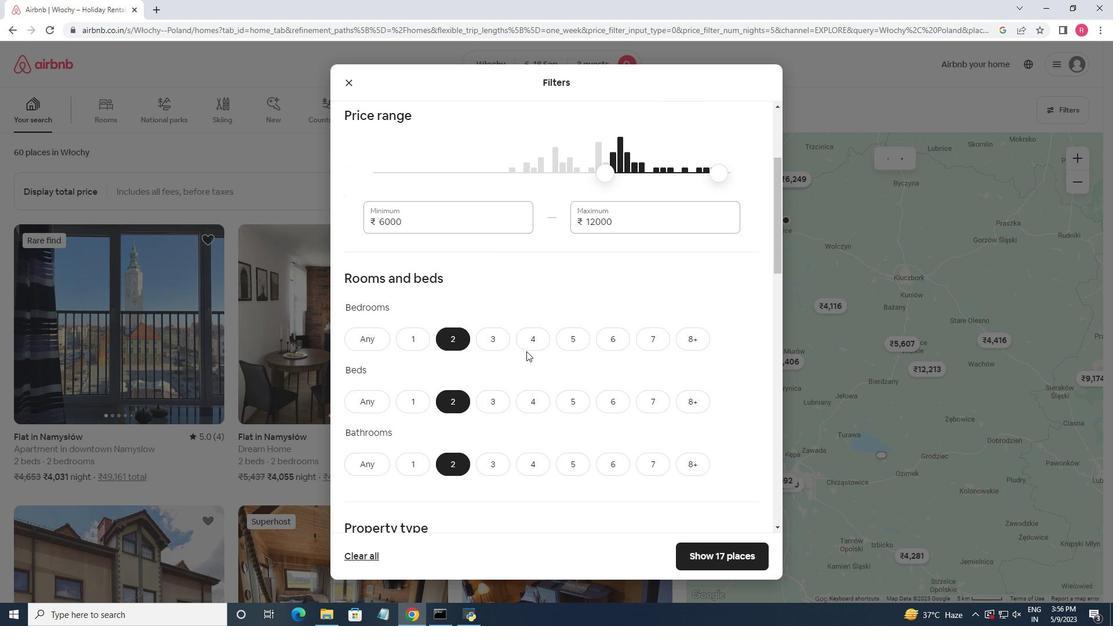 
Action: Mouse scrolled (526, 350) with delta (0, 0)
Screenshot: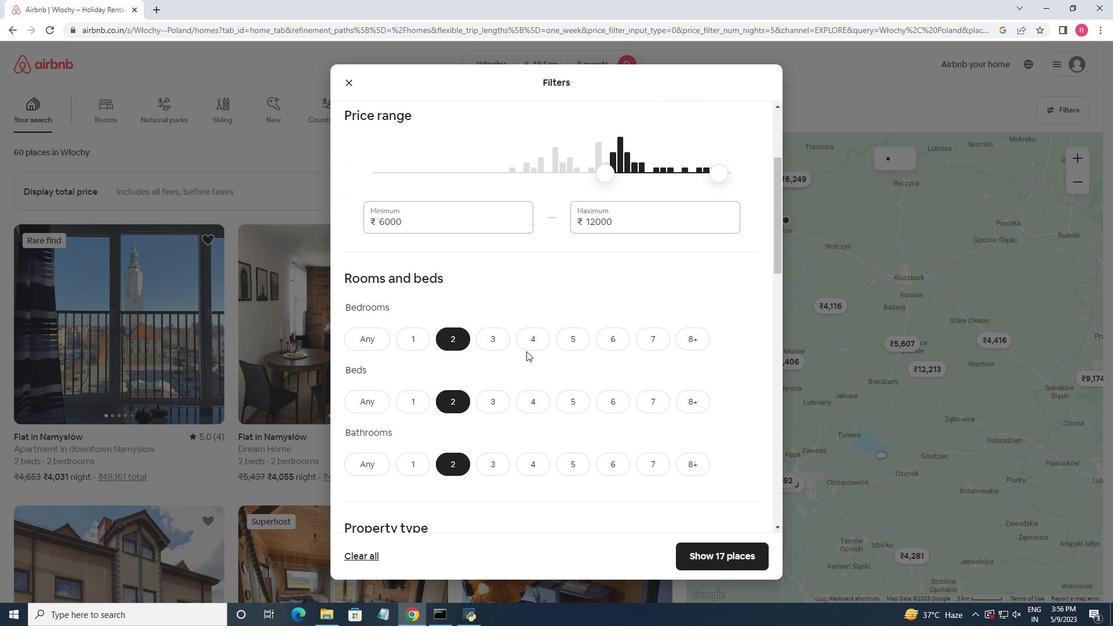 
Action: Mouse scrolled (526, 350) with delta (0, 0)
Screenshot: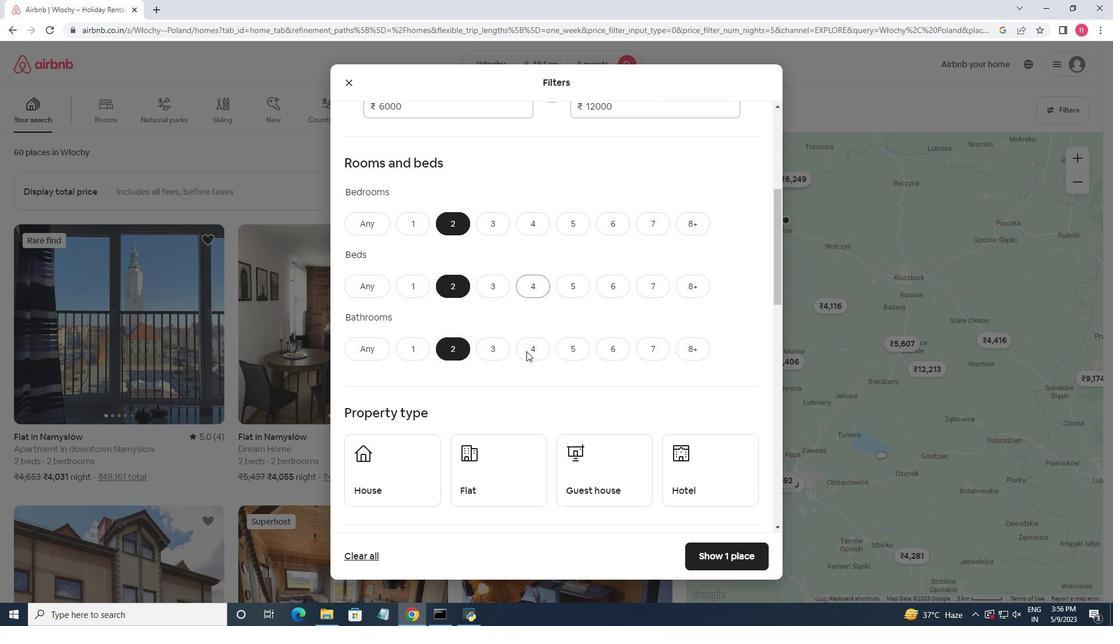 
Action: Mouse moved to (518, 350)
Screenshot: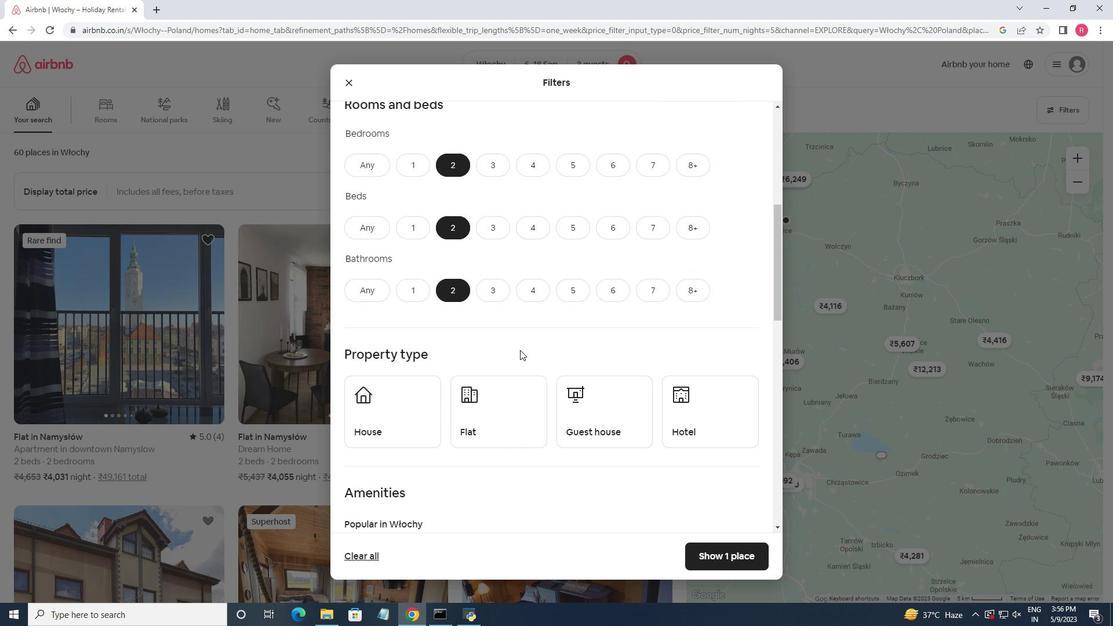 
Action: Mouse scrolled (518, 350) with delta (0, 0)
Screenshot: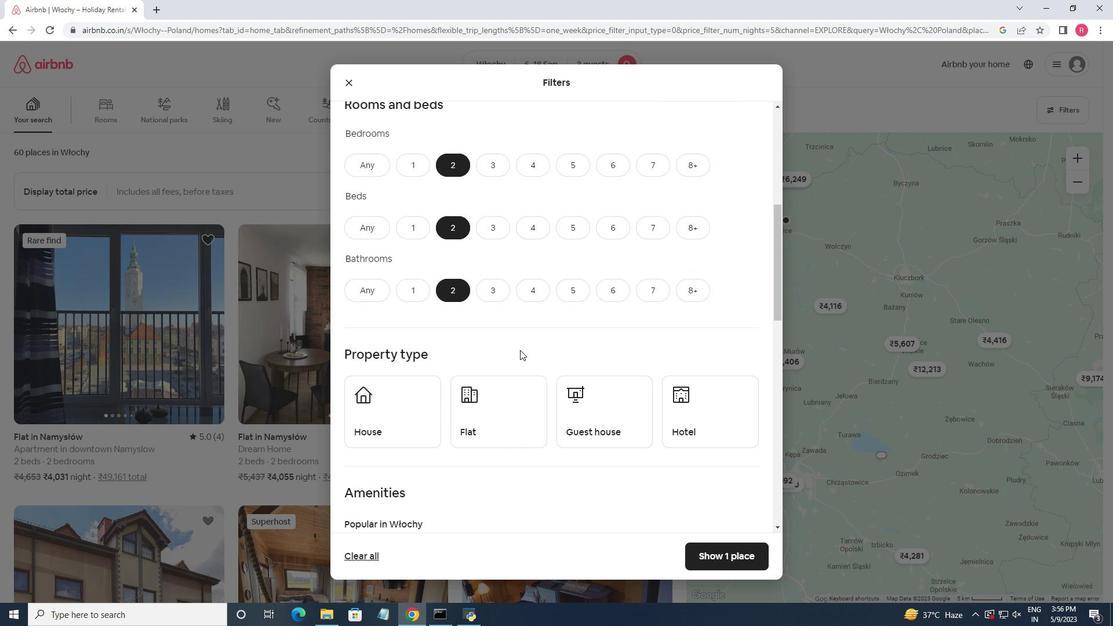 
Action: Mouse moved to (409, 363)
Screenshot: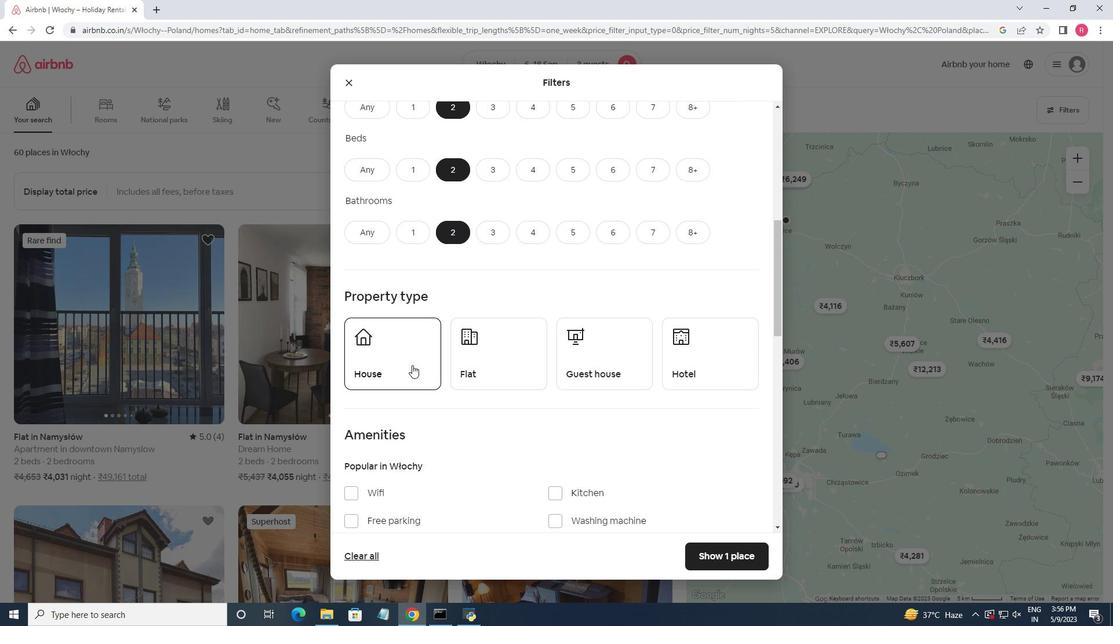 
Action: Mouse pressed left at (409, 363)
Screenshot: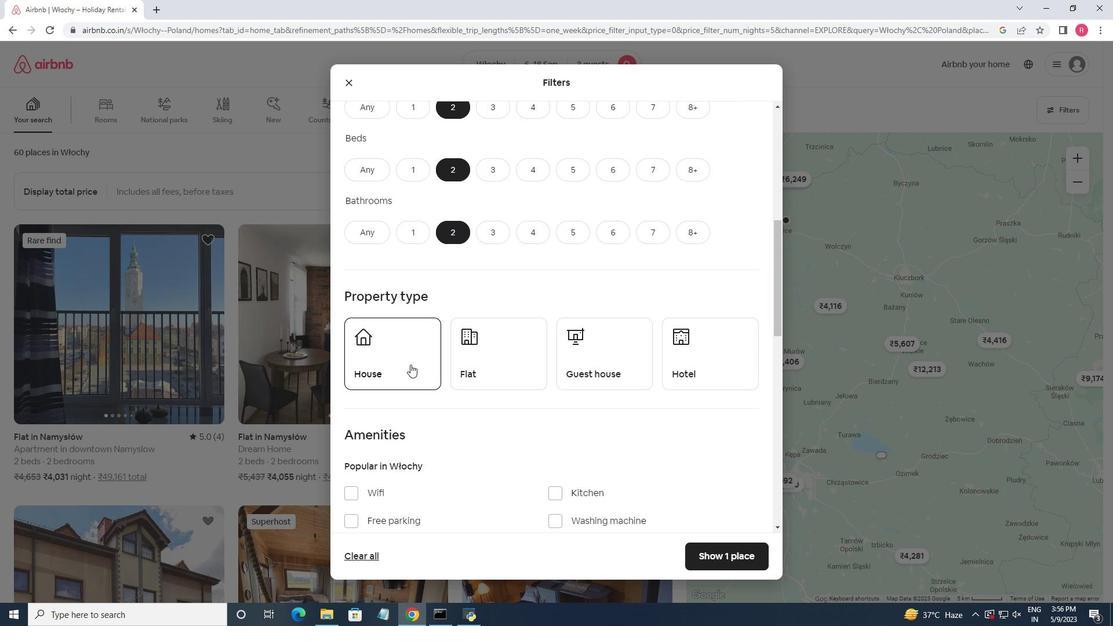 
Action: Mouse moved to (496, 365)
Screenshot: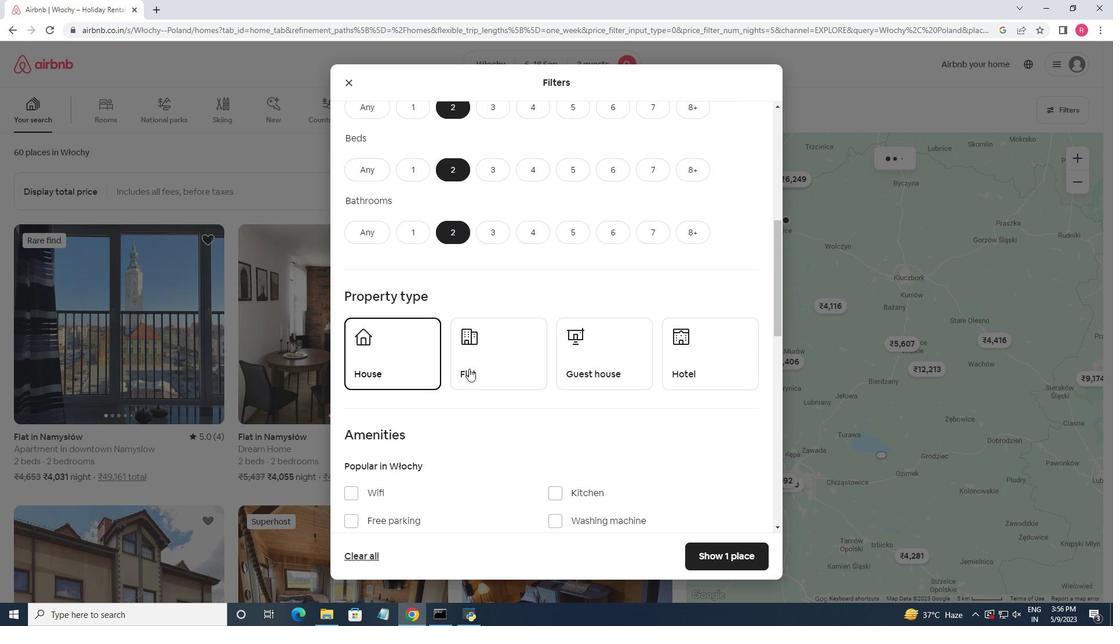 
Action: Mouse pressed left at (496, 365)
Screenshot: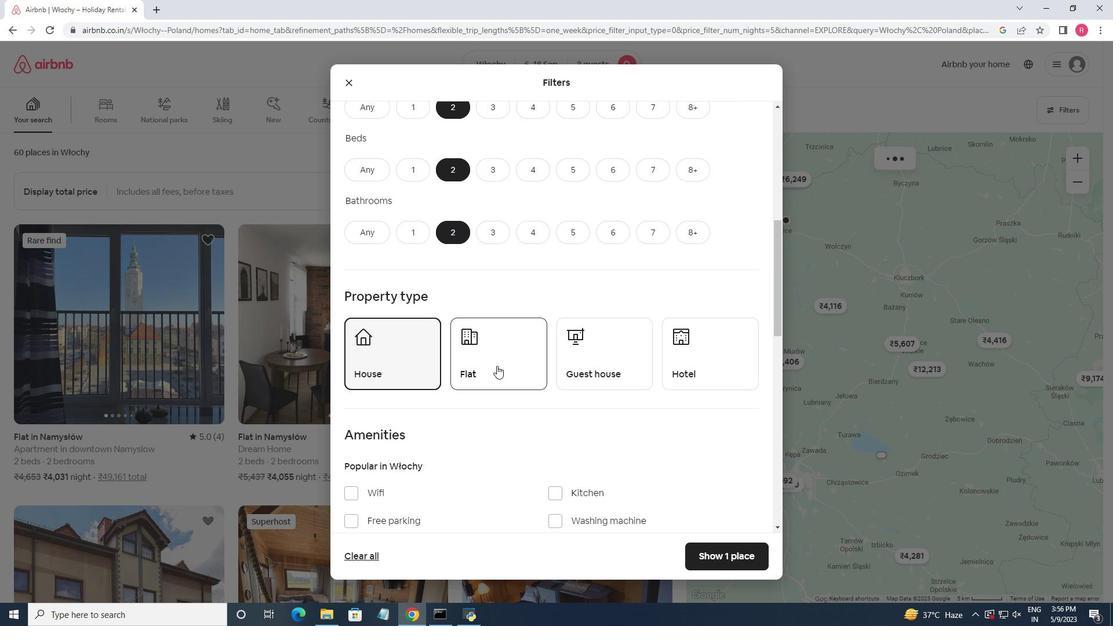 
Action: Mouse moved to (565, 354)
Screenshot: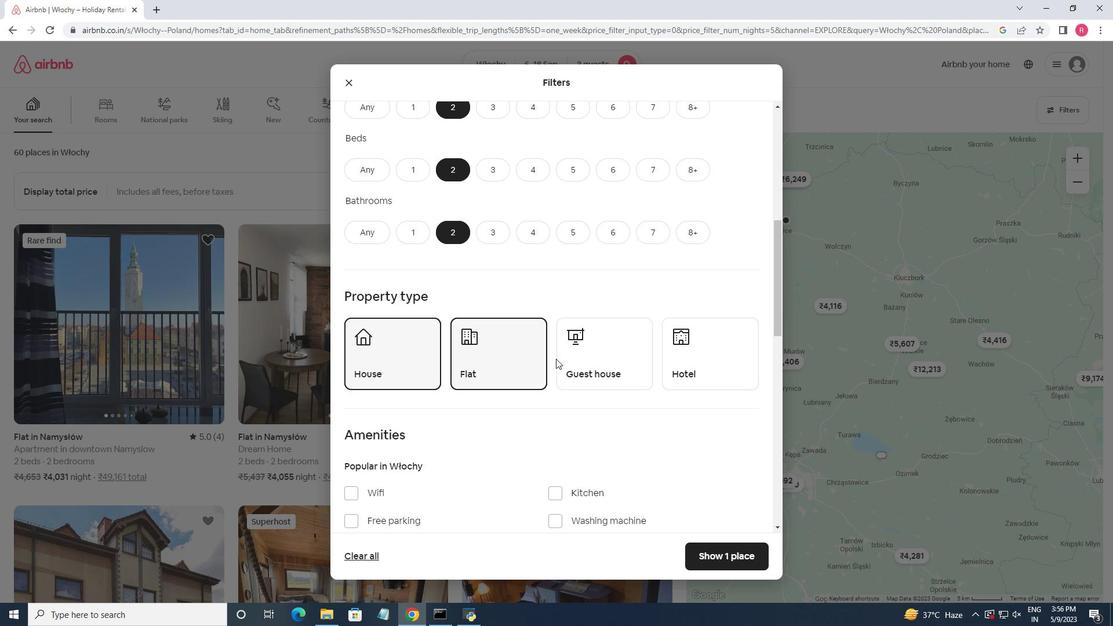 
Action: Mouse pressed left at (565, 354)
Screenshot: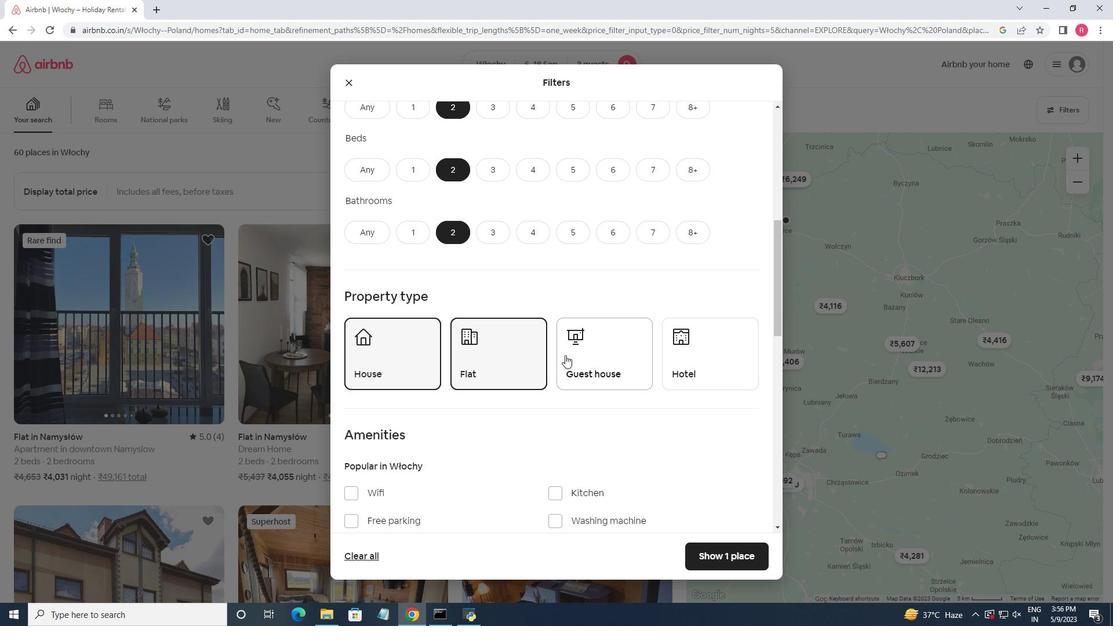 
Action: Mouse moved to (708, 349)
Screenshot: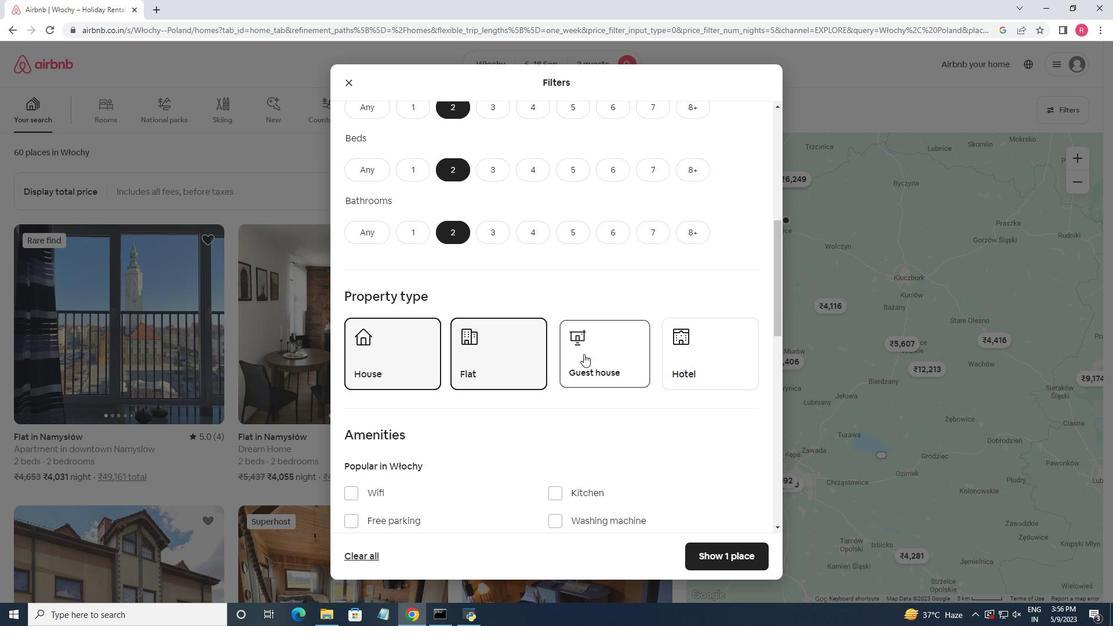 
Action: Mouse pressed left at (708, 349)
Screenshot: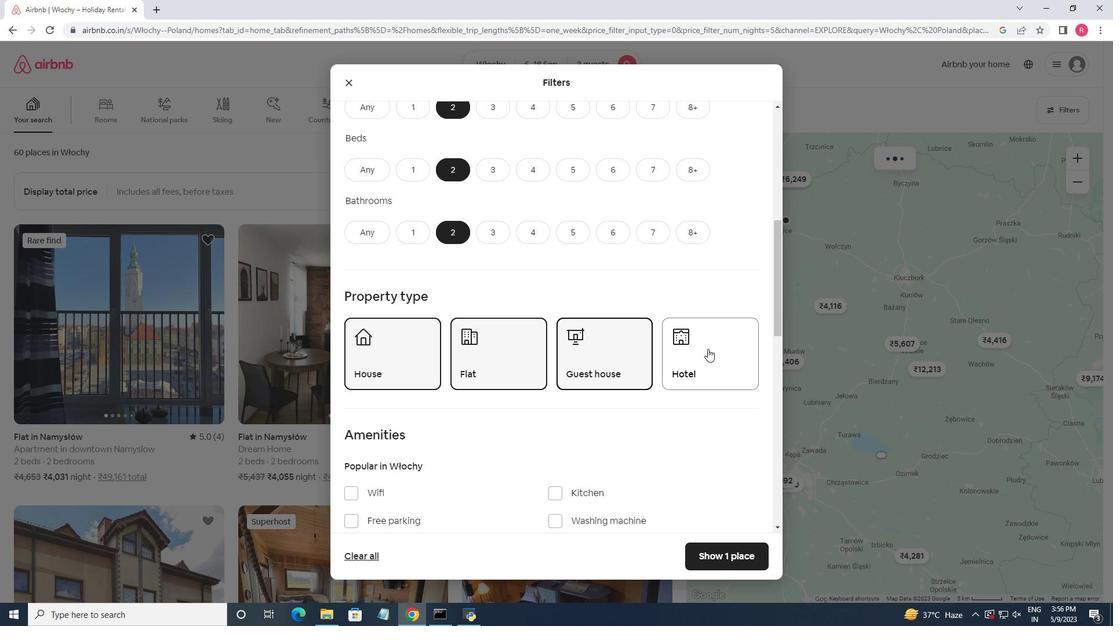 
Action: Mouse moved to (620, 339)
Screenshot: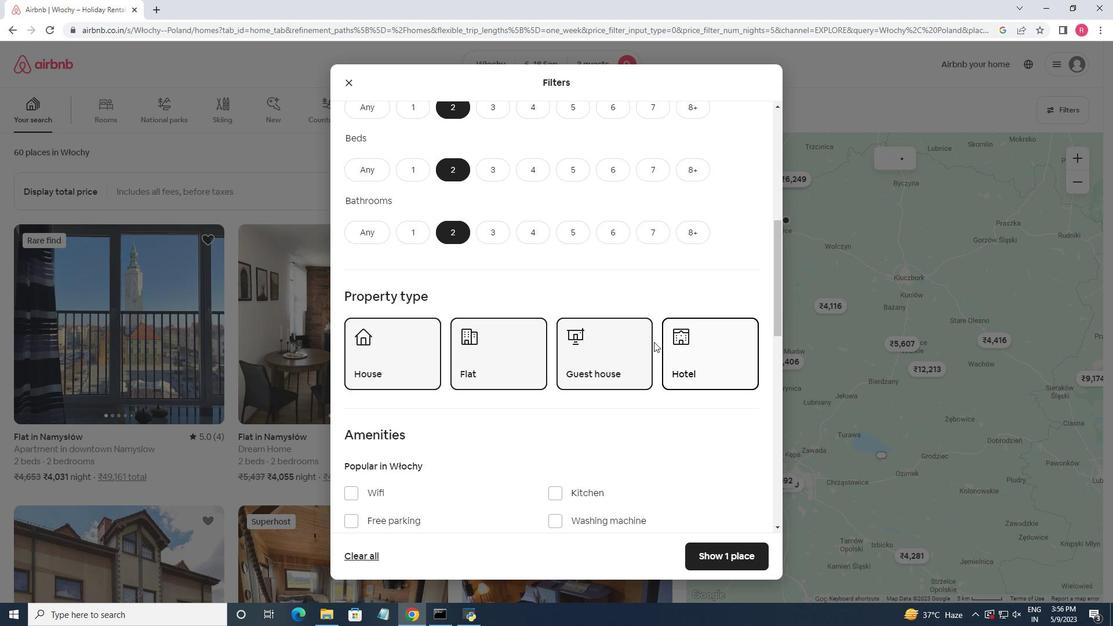 
Action: Mouse scrolled (620, 338) with delta (0, 0)
Screenshot: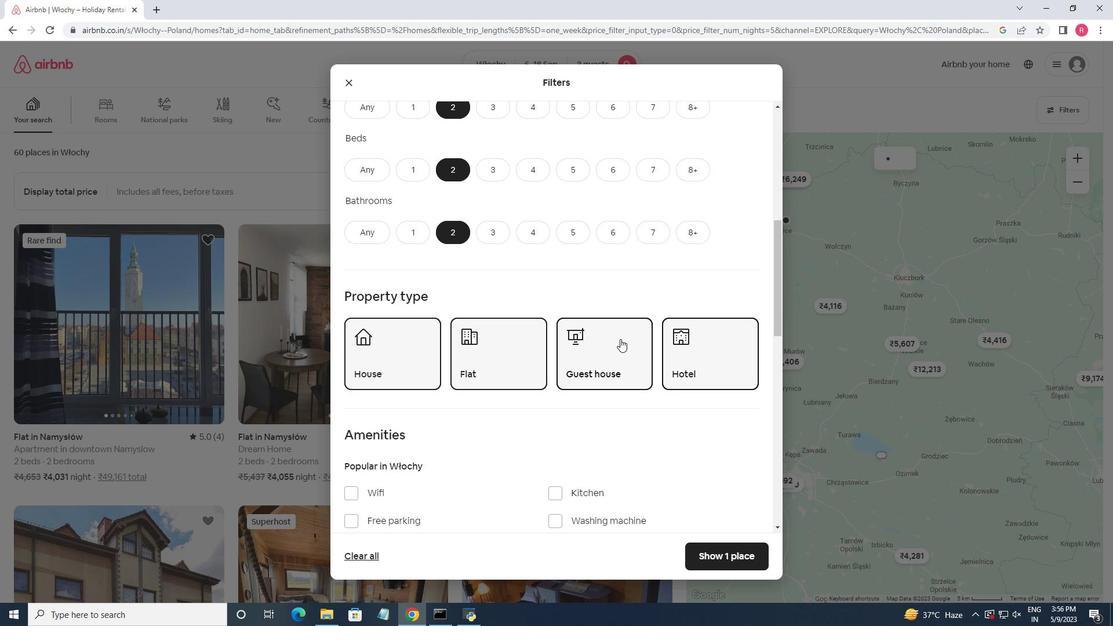 
Action: Mouse moved to (620, 339)
Screenshot: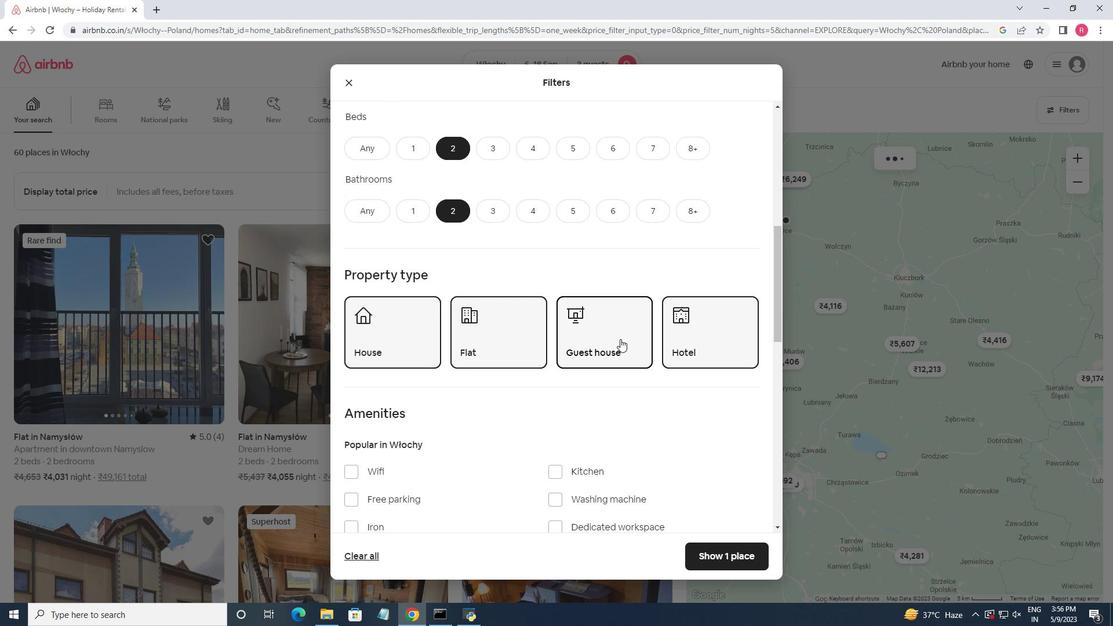 
Action: Mouse scrolled (620, 338) with delta (0, 0)
Screenshot: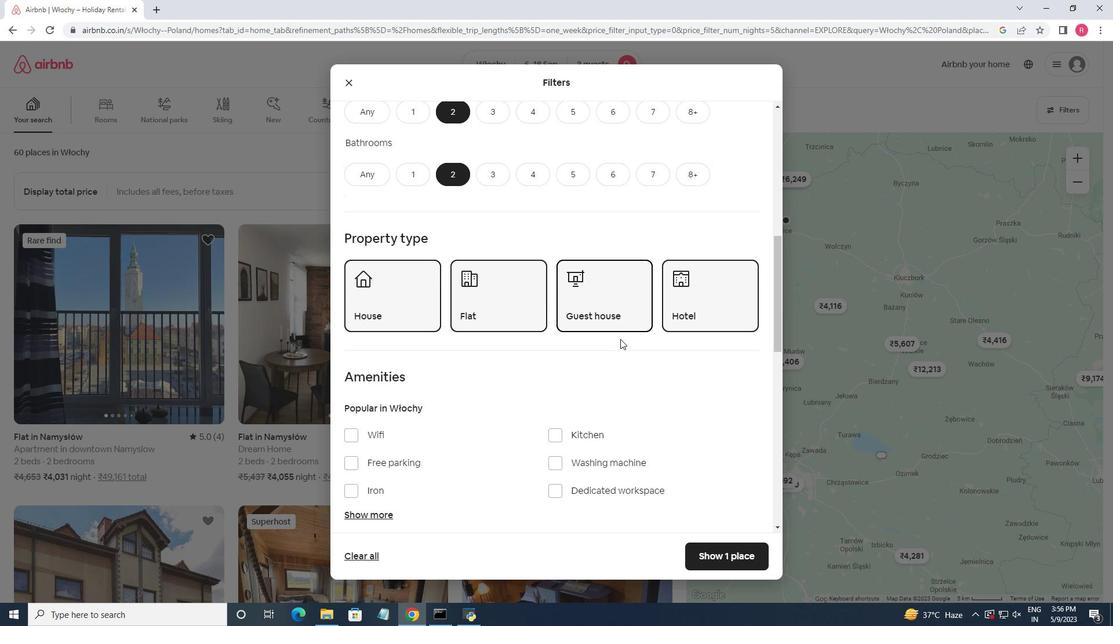 
Action: Mouse scrolled (620, 338) with delta (0, 0)
Screenshot: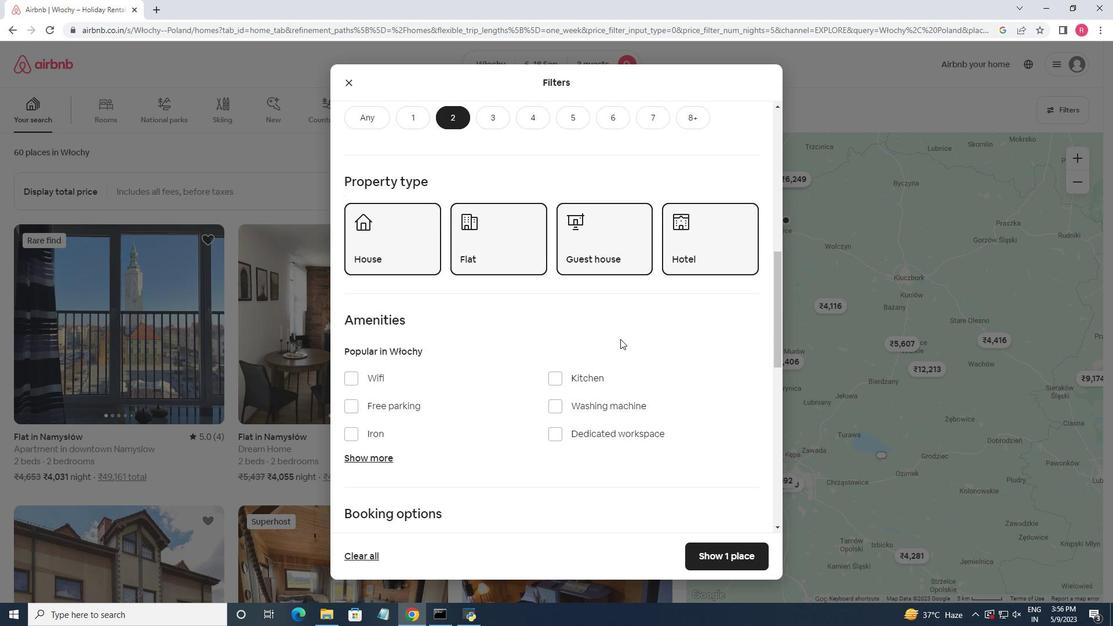 
Action: Mouse scrolled (620, 338) with delta (0, 0)
Screenshot: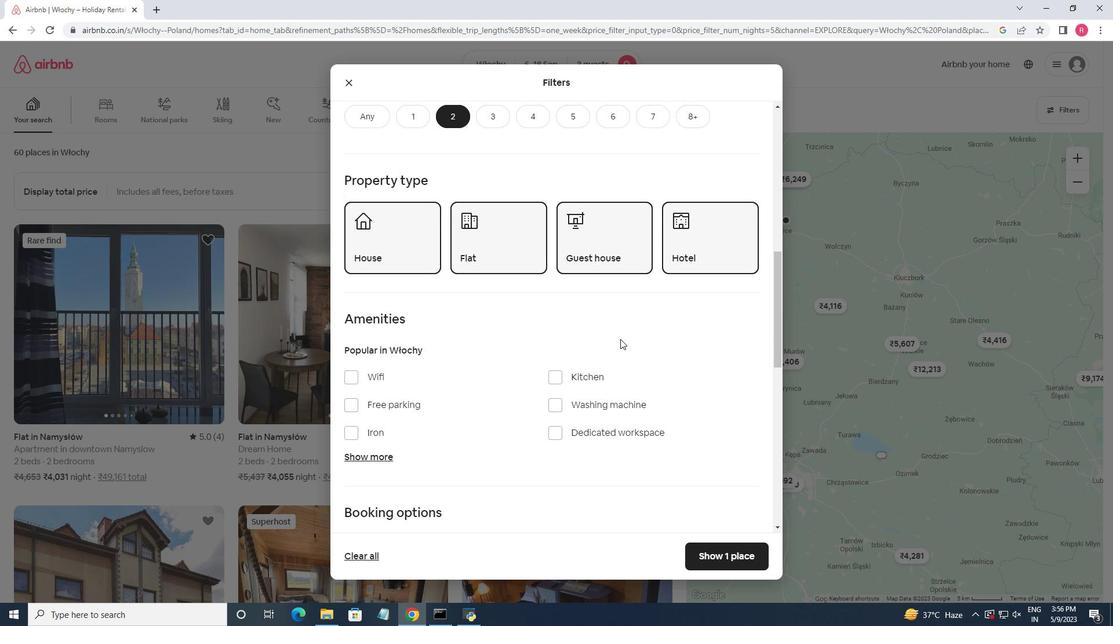 
Action: Mouse moved to (620, 339)
Screenshot: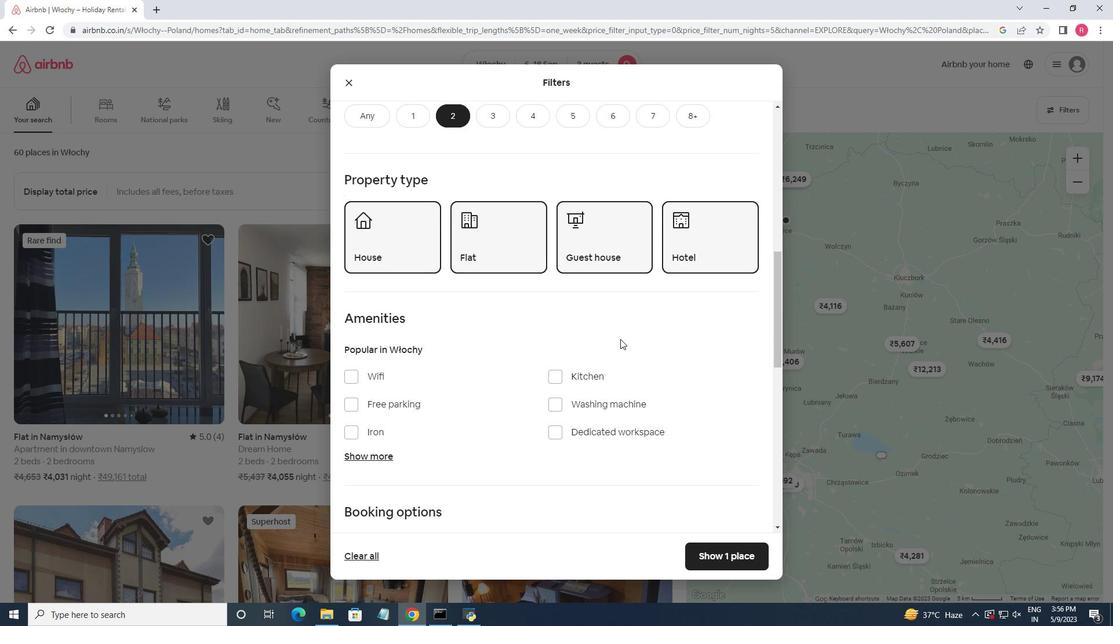 
Action: Mouse scrolled (620, 338) with delta (0, 0)
Screenshot: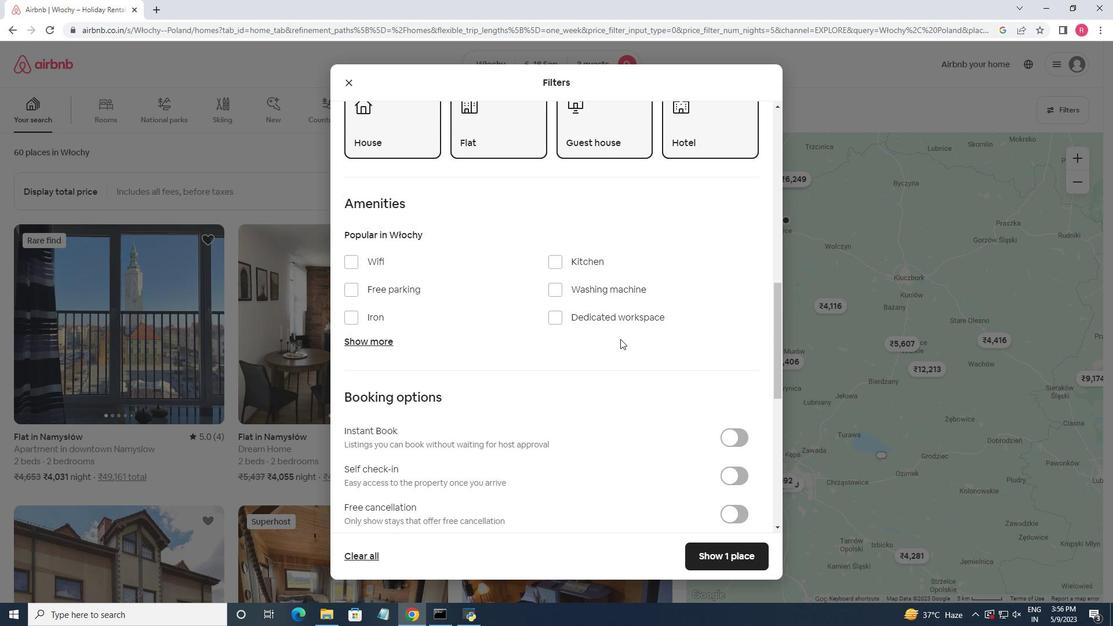 
Action: Mouse moved to (748, 415)
Screenshot: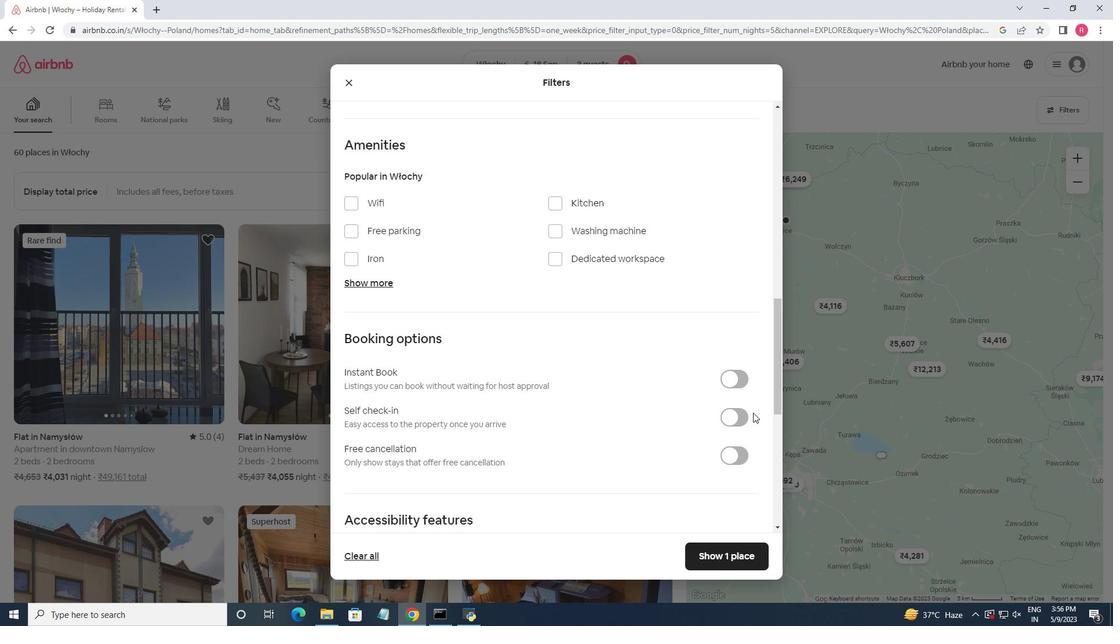 
Action: Mouse pressed left at (748, 415)
Screenshot: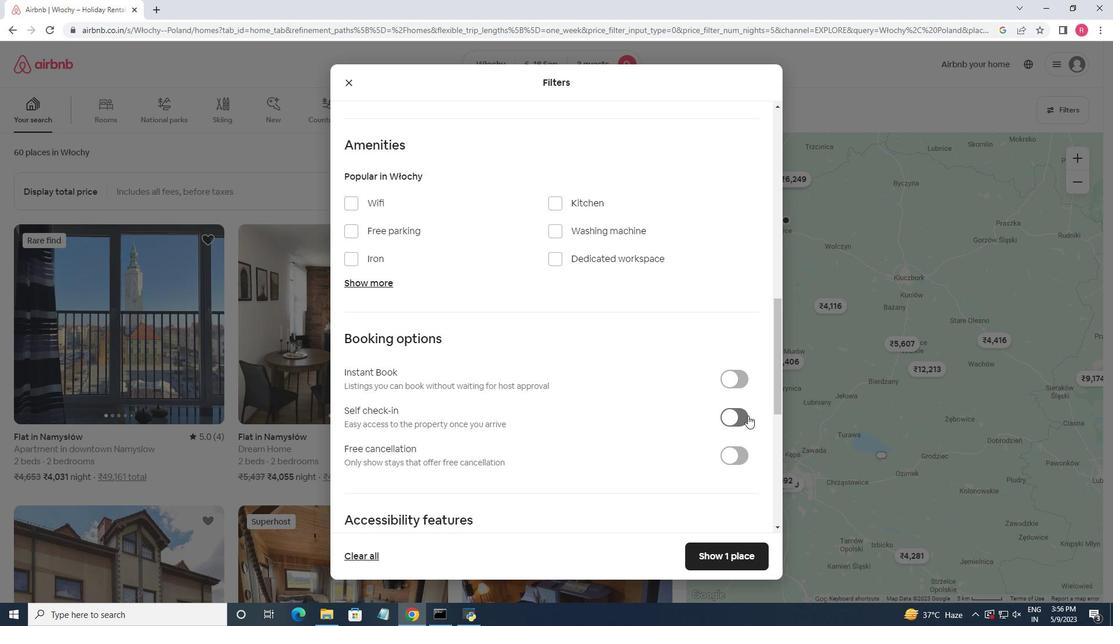 
Action: Mouse moved to (696, 374)
Screenshot: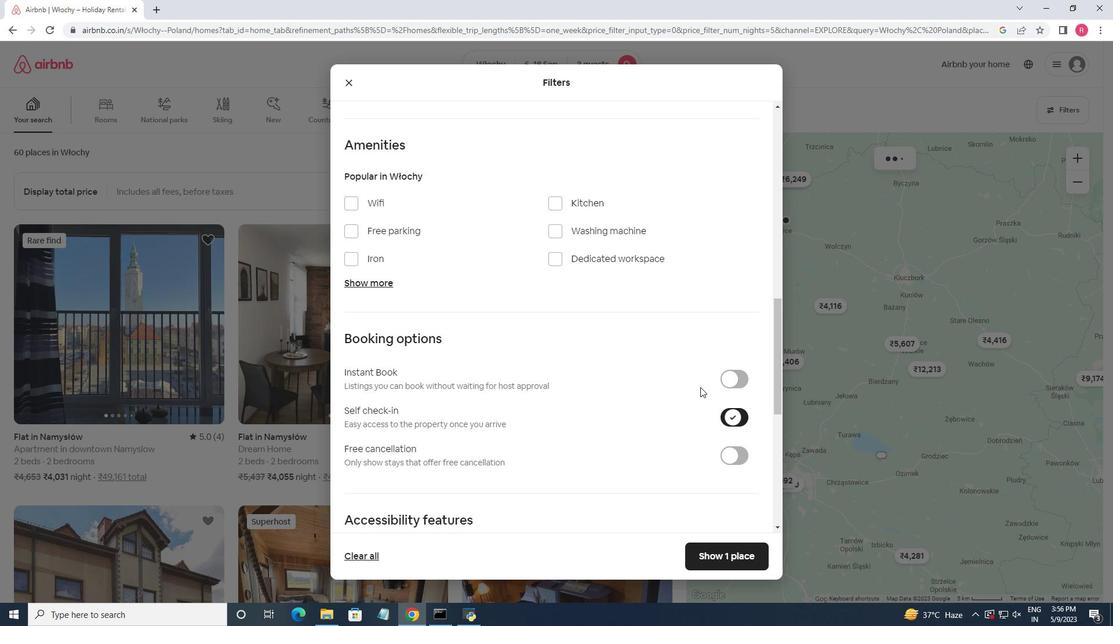 
Action: Mouse scrolled (696, 374) with delta (0, 0)
Screenshot: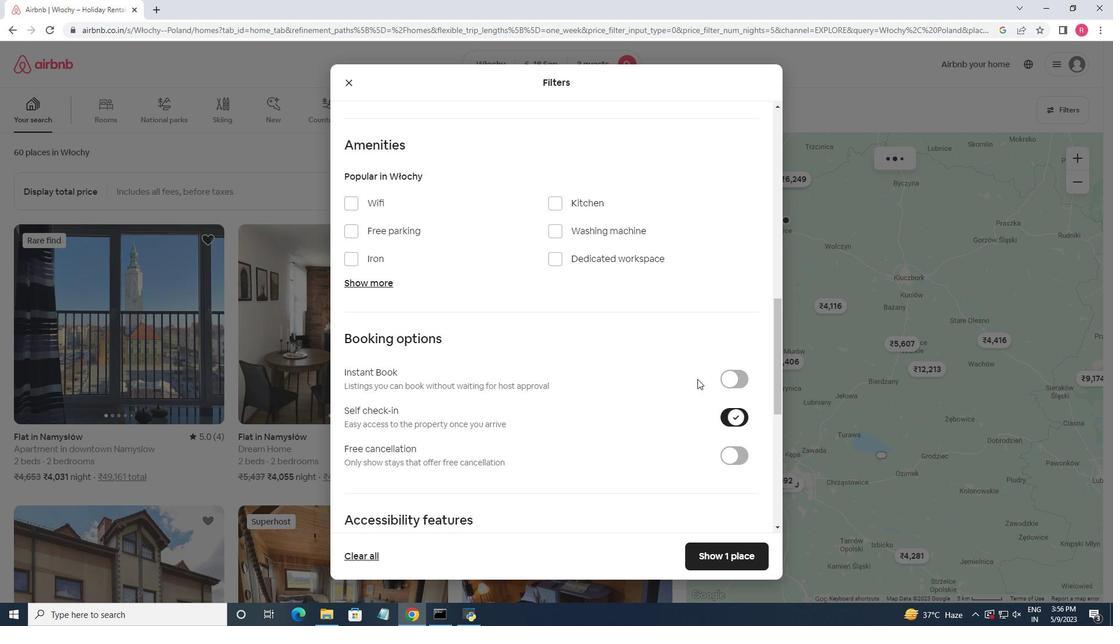 
Action: Mouse scrolled (696, 374) with delta (0, 0)
Screenshot: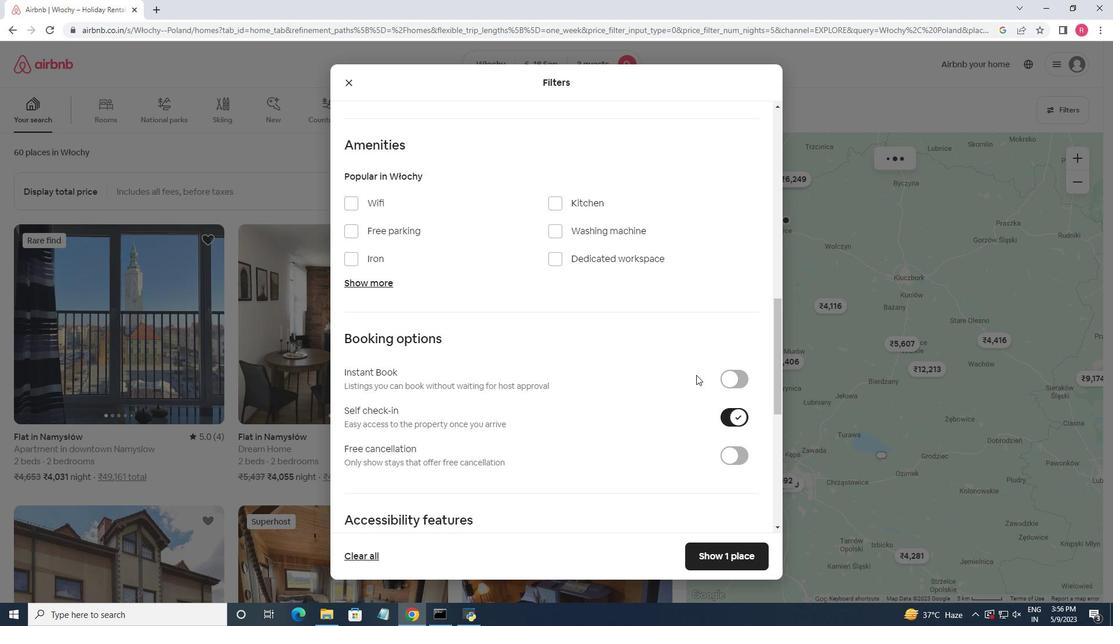 
Action: Mouse scrolled (696, 374) with delta (0, 0)
Screenshot: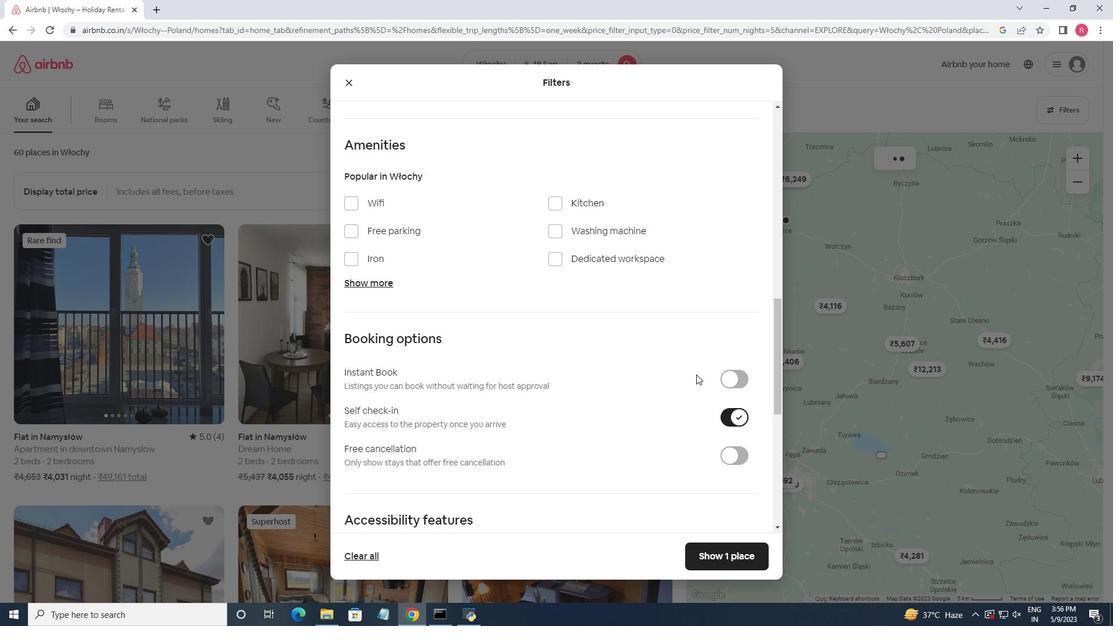 
Action: Mouse moved to (695, 374)
Screenshot: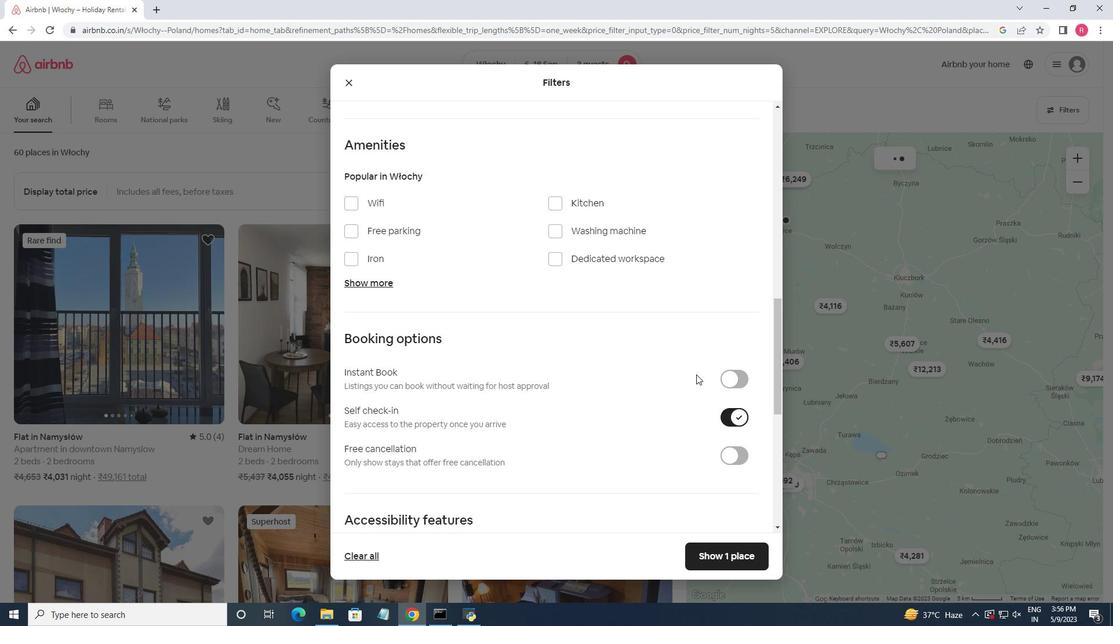 
Action: Mouse scrolled (695, 374) with delta (0, 0)
Screenshot: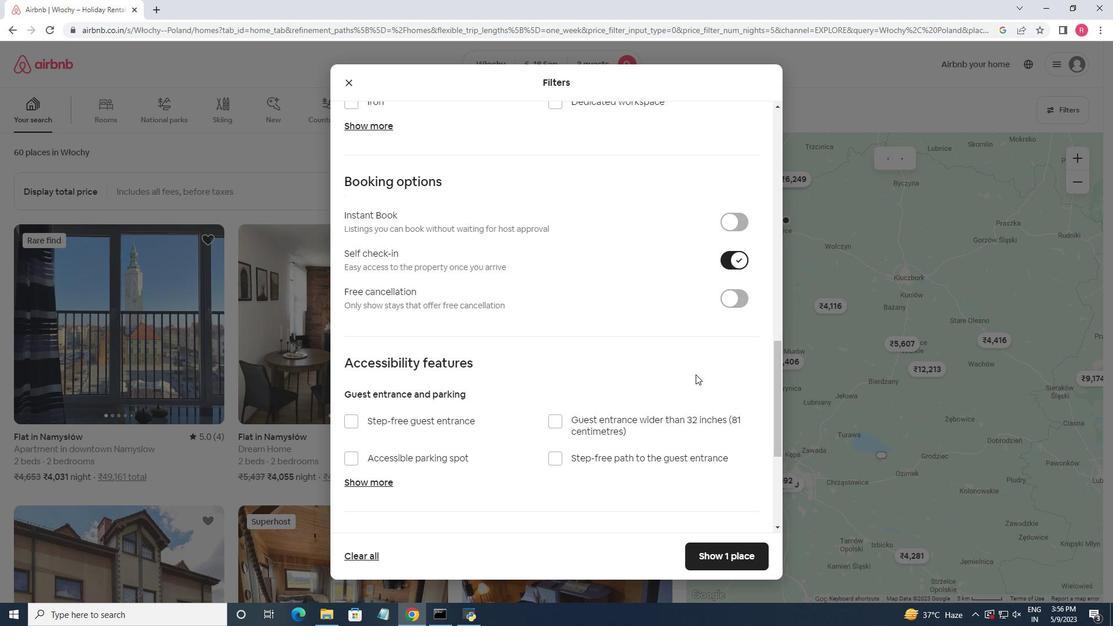 
Action: Mouse moved to (545, 434)
Screenshot: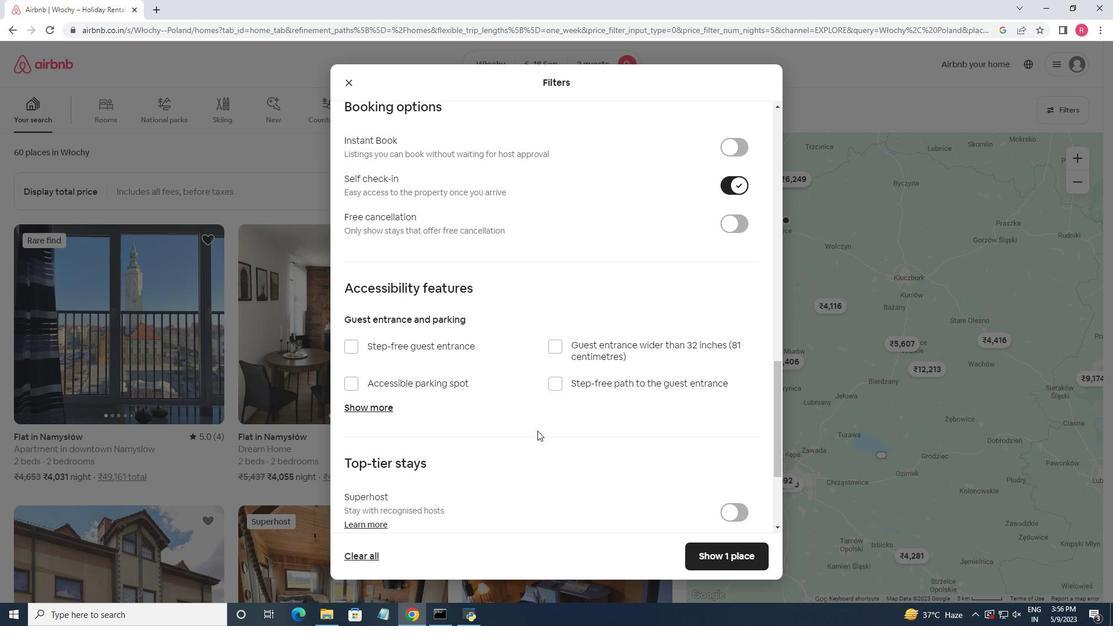 
Action: Mouse scrolled (545, 434) with delta (0, 0)
Screenshot: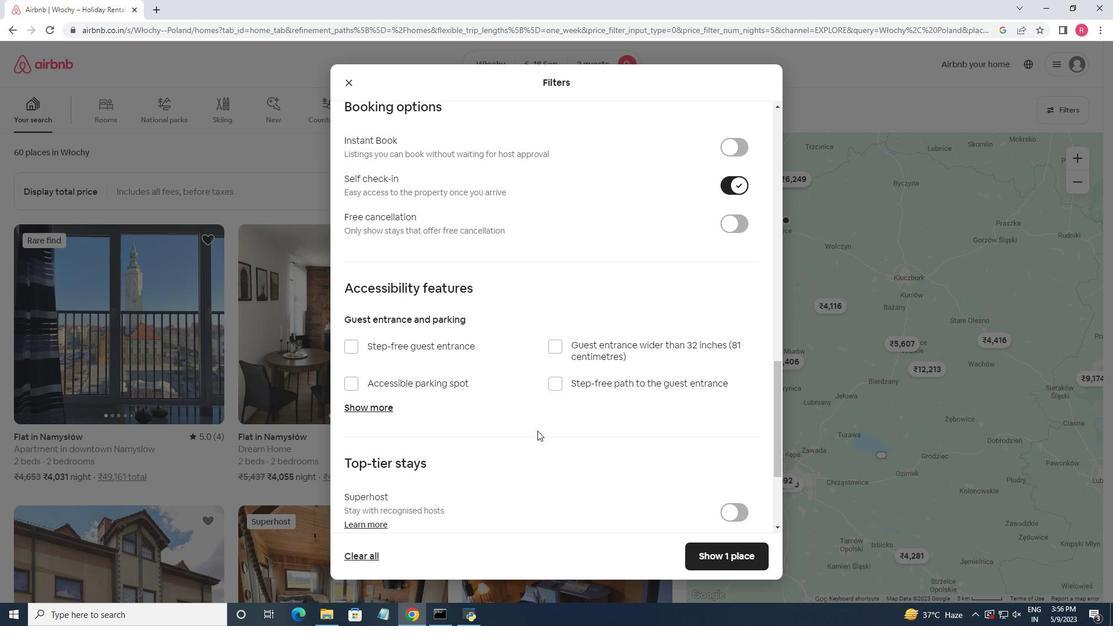 
Action: Mouse scrolled (545, 434) with delta (0, 0)
Screenshot: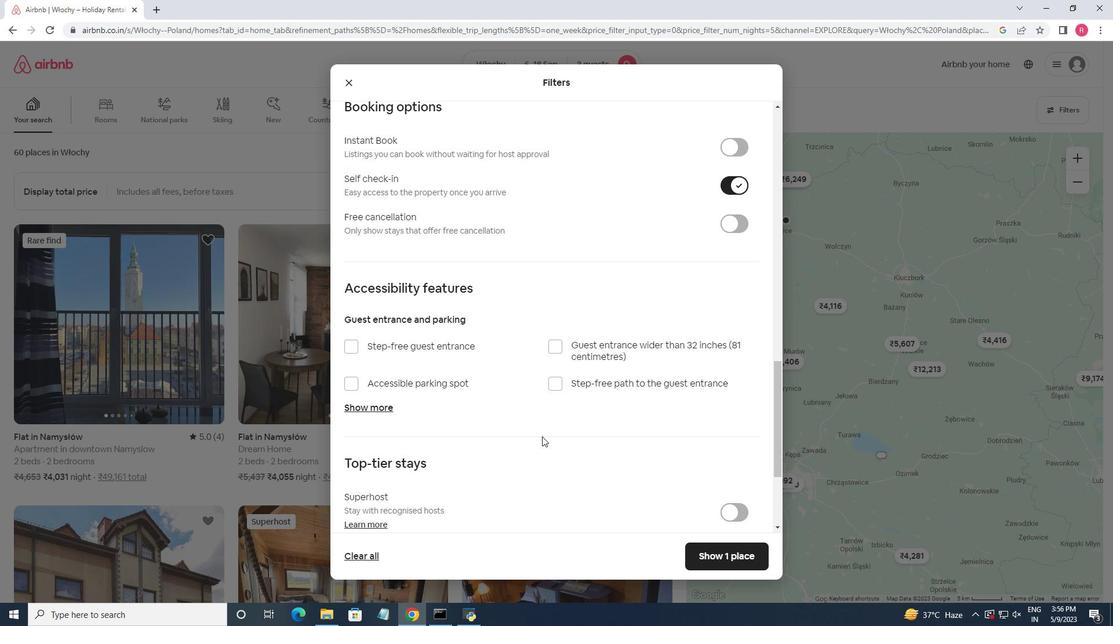 
Action: Mouse scrolled (545, 434) with delta (0, 0)
Screenshot: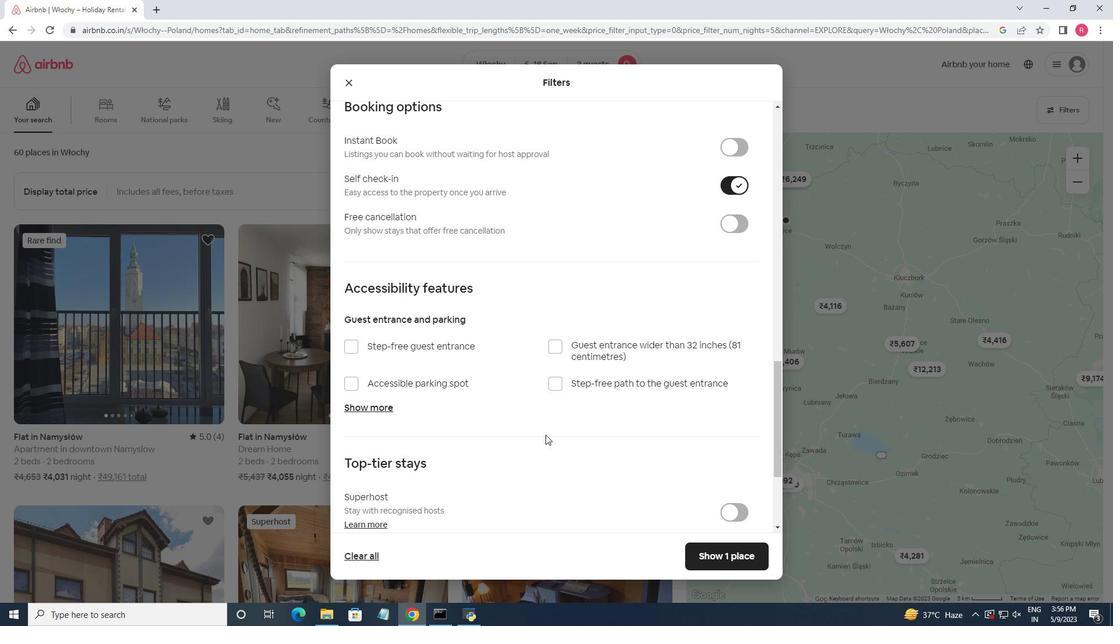 
Action: Mouse moved to (545, 434)
Screenshot: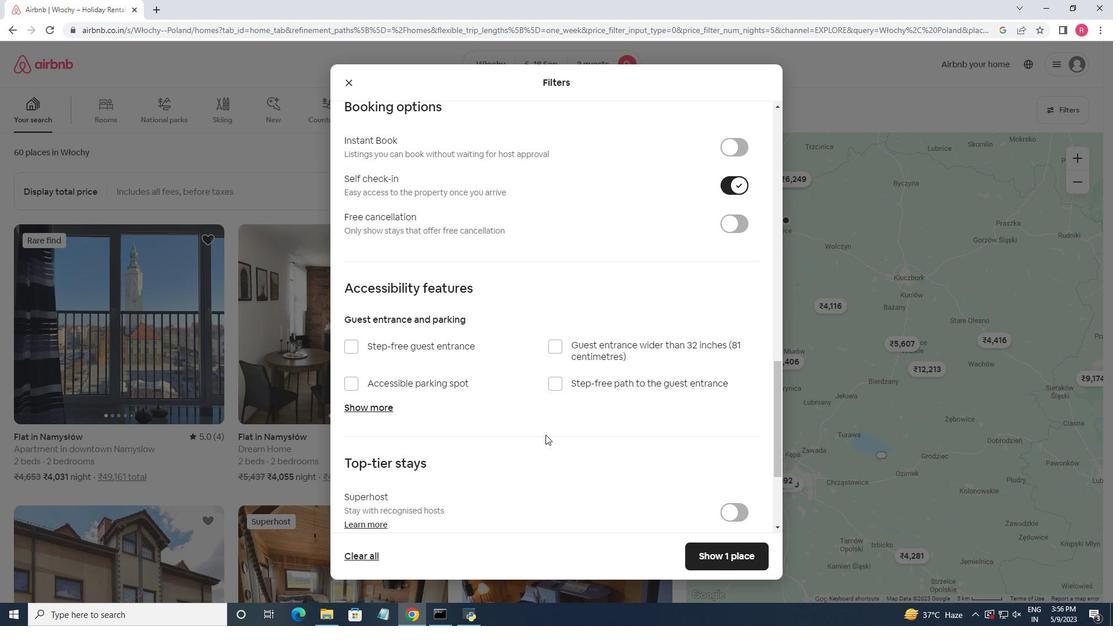 
Action: Mouse scrolled (545, 434) with delta (0, 0)
Screenshot: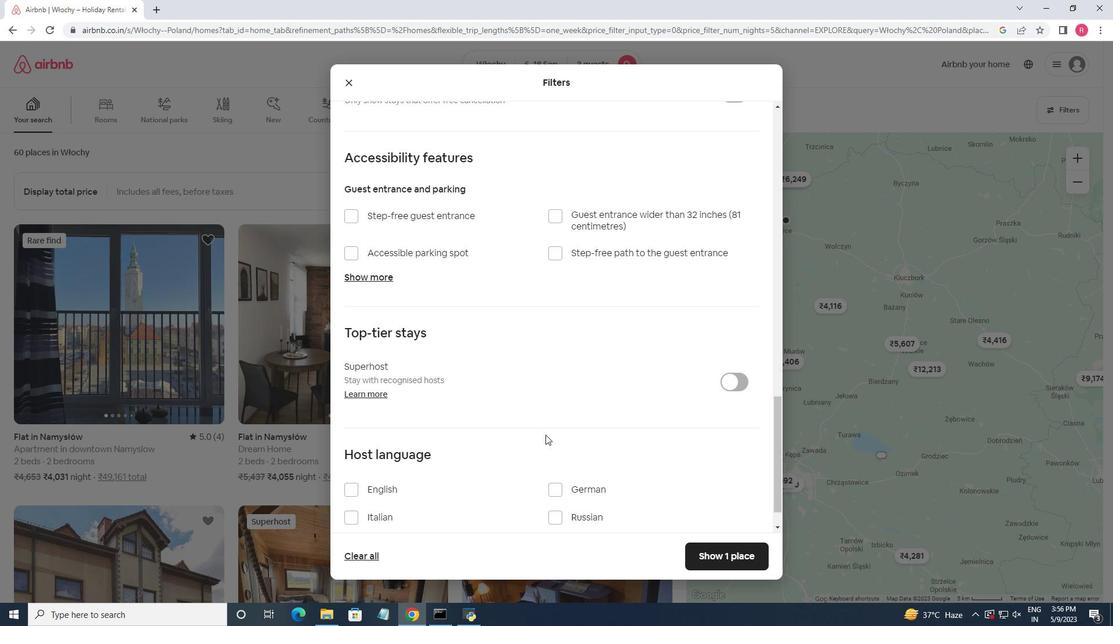 
Action: Mouse scrolled (545, 434) with delta (0, 0)
Screenshot: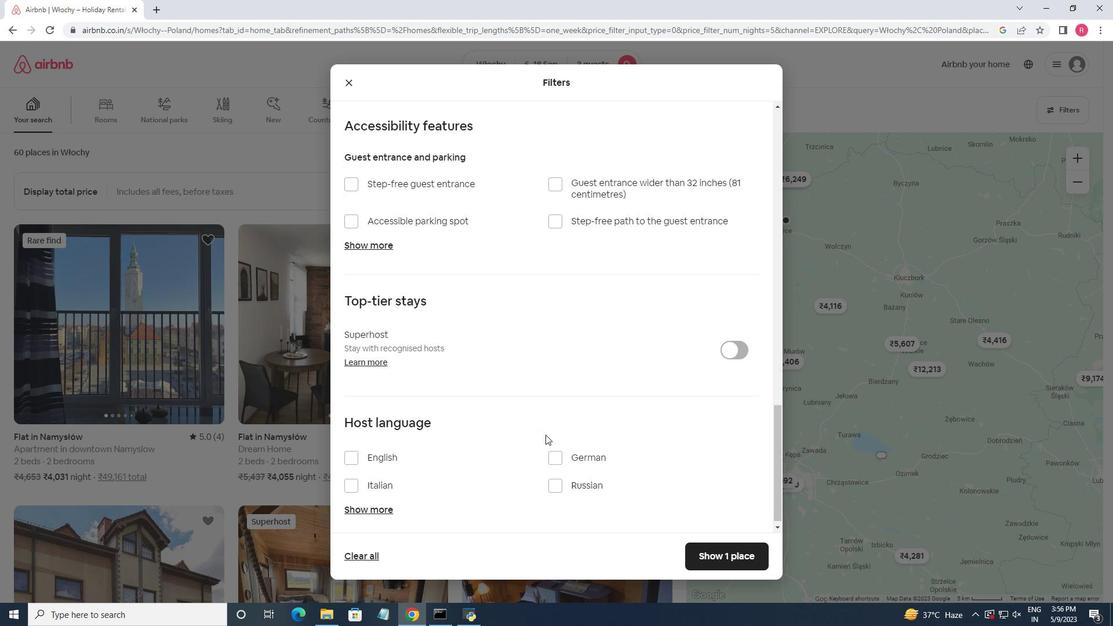 
Action: Mouse moved to (349, 447)
Screenshot: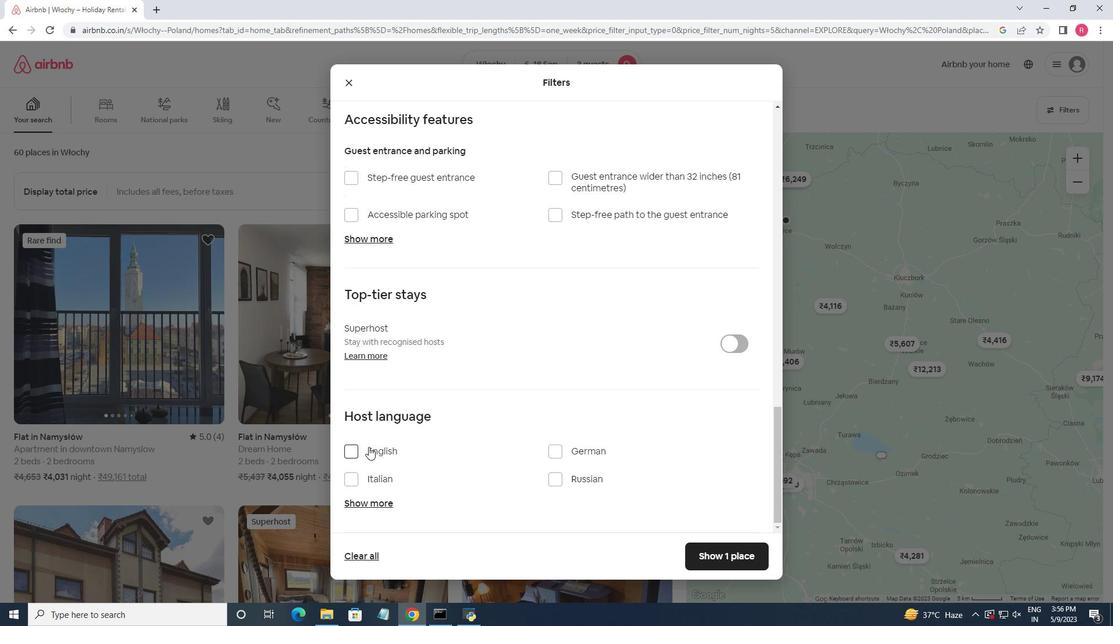
Action: Mouse pressed left at (349, 447)
Screenshot: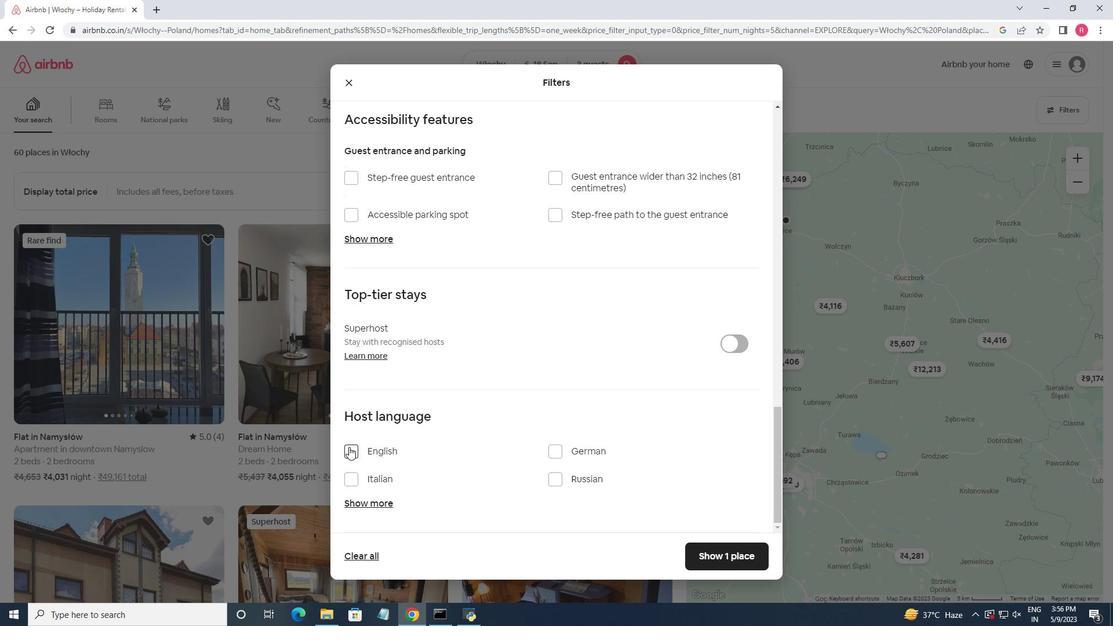 
Action: Mouse moved to (489, 412)
Screenshot: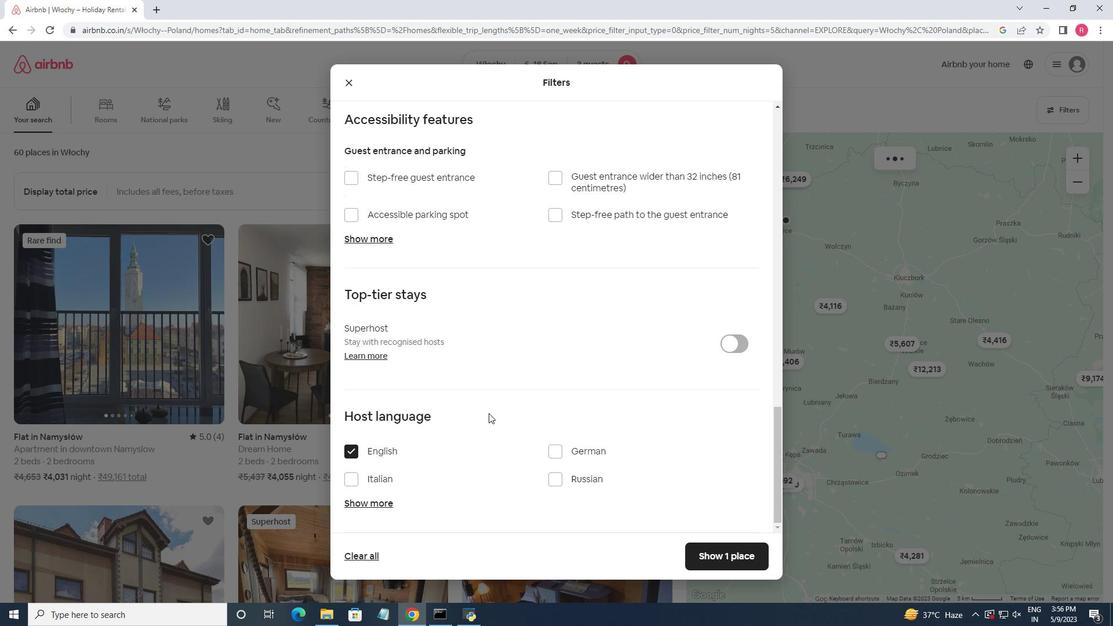 
Action: Mouse scrolled (489, 412) with delta (0, 0)
Screenshot: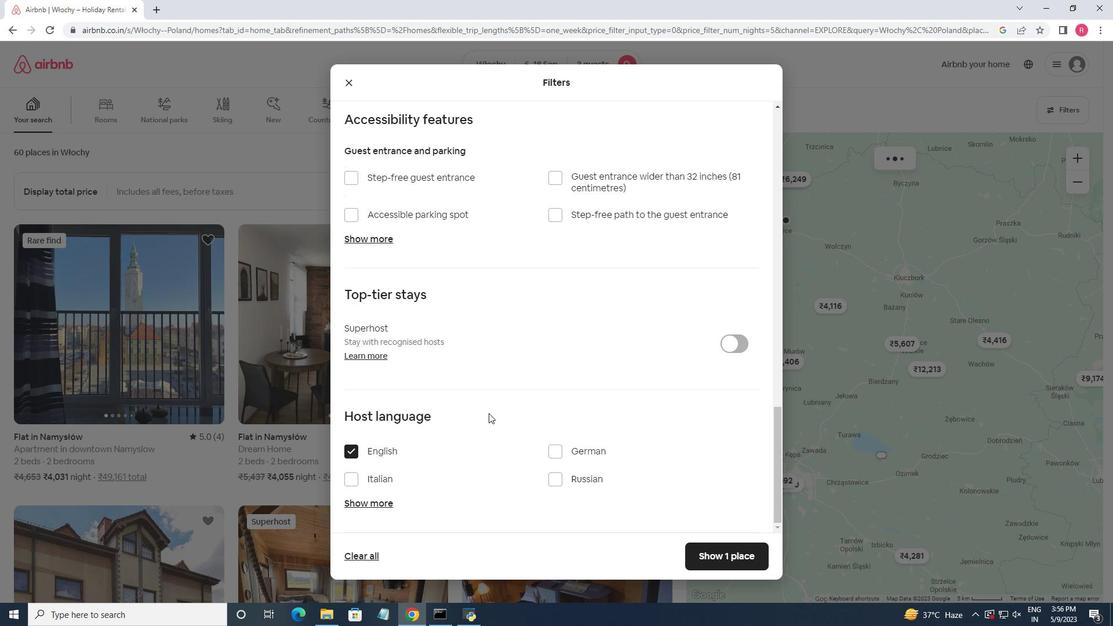 
Action: Mouse scrolled (489, 412) with delta (0, 0)
Screenshot: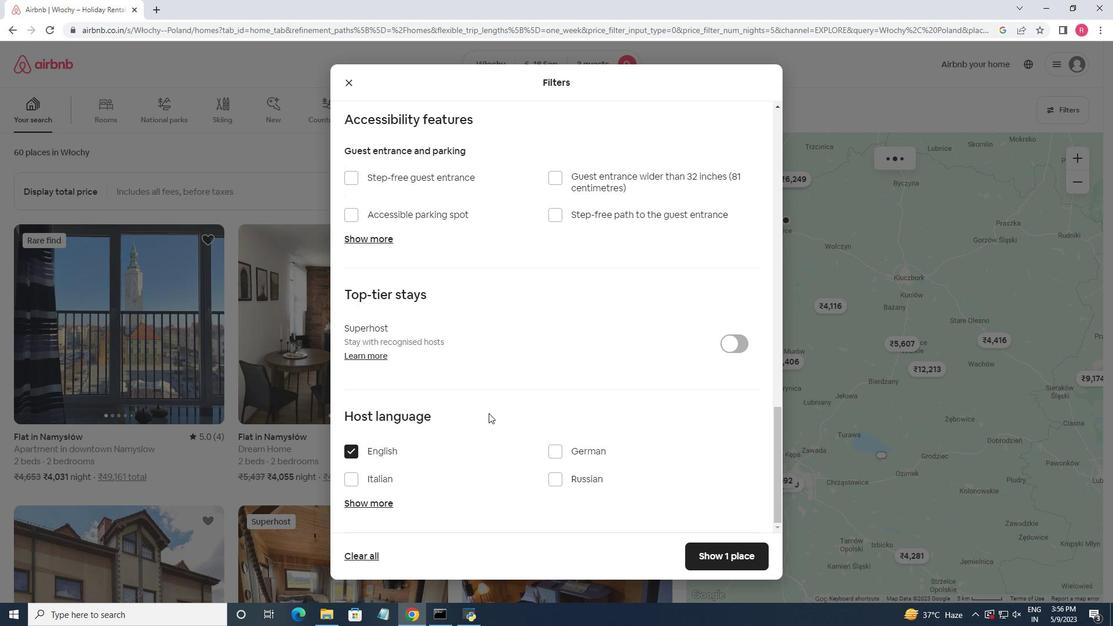 
Action: Mouse moved to (489, 412)
Screenshot: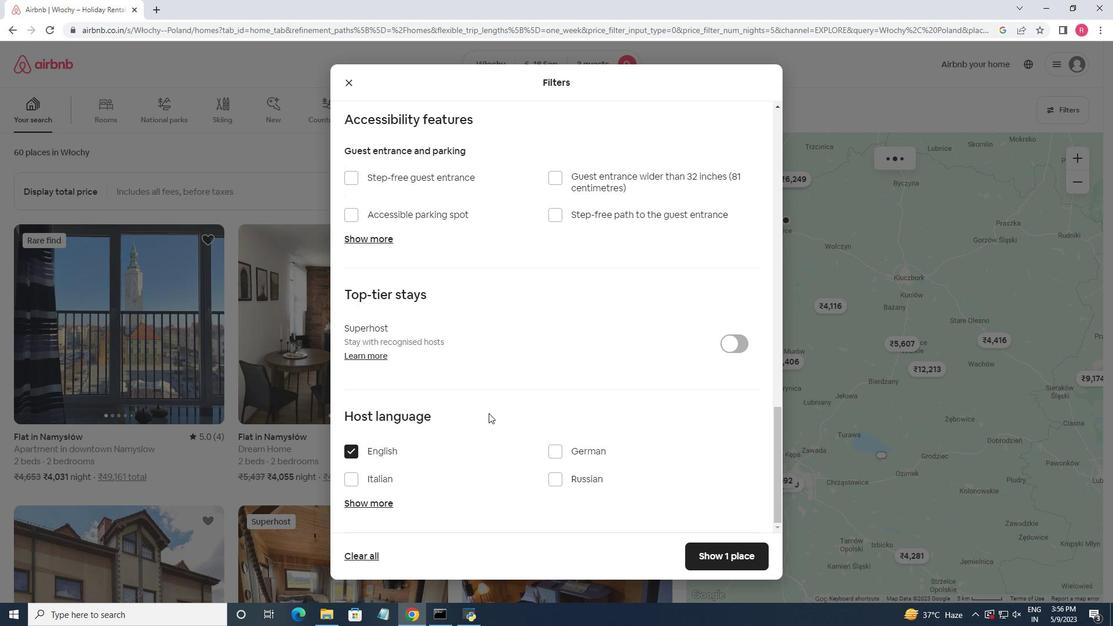 
Action: Mouse scrolled (489, 412) with delta (0, 0)
Screenshot: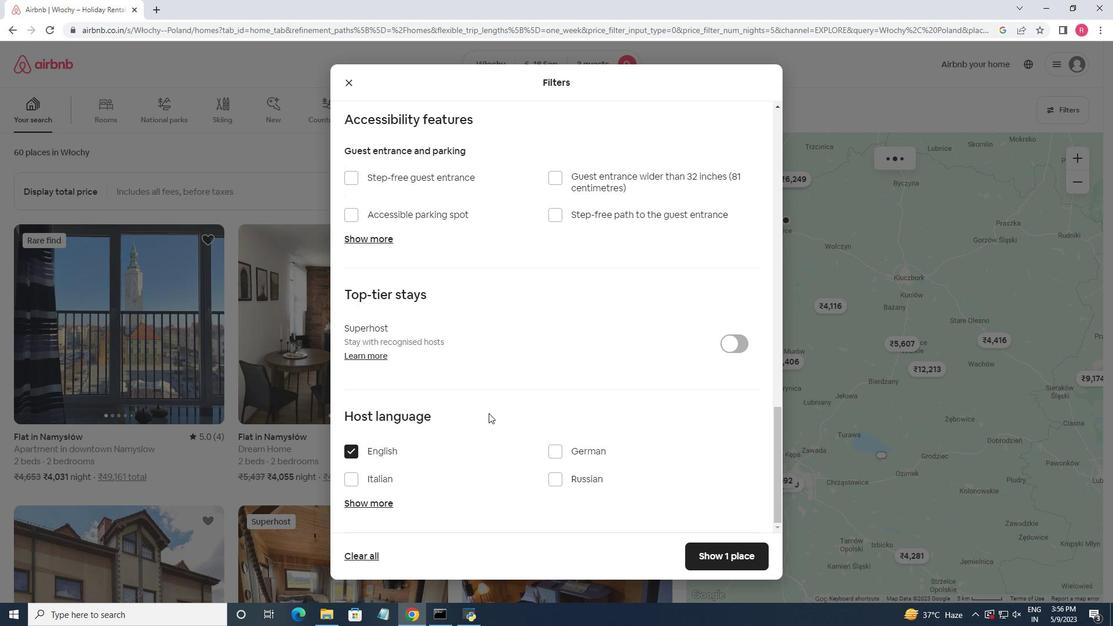 
Action: Mouse moved to (730, 556)
Screenshot: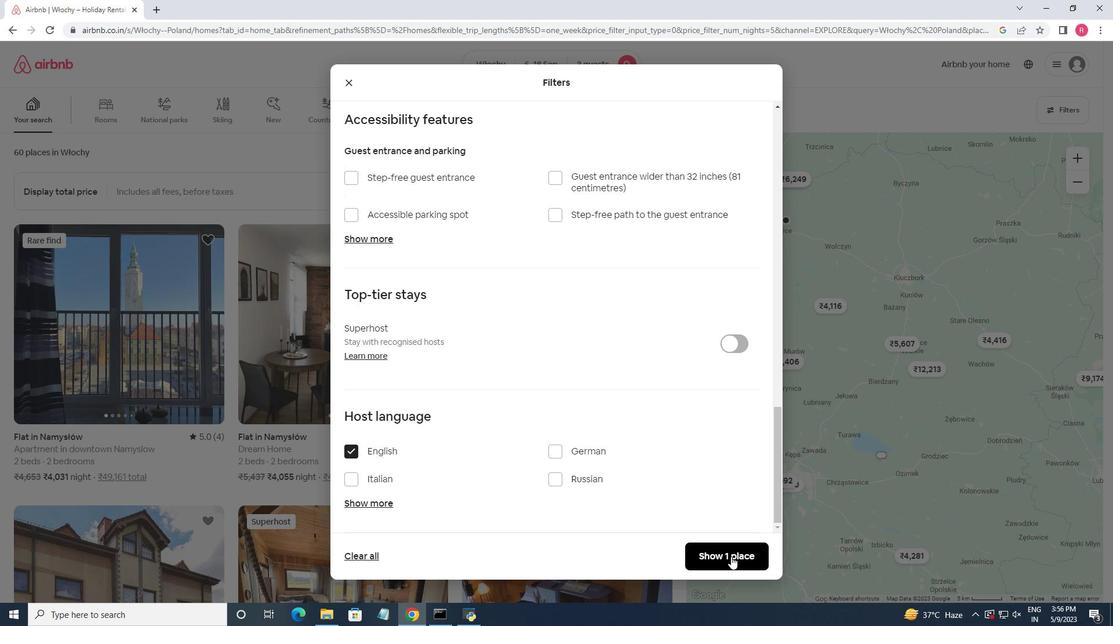 
Action: Mouse pressed left at (730, 556)
Screenshot: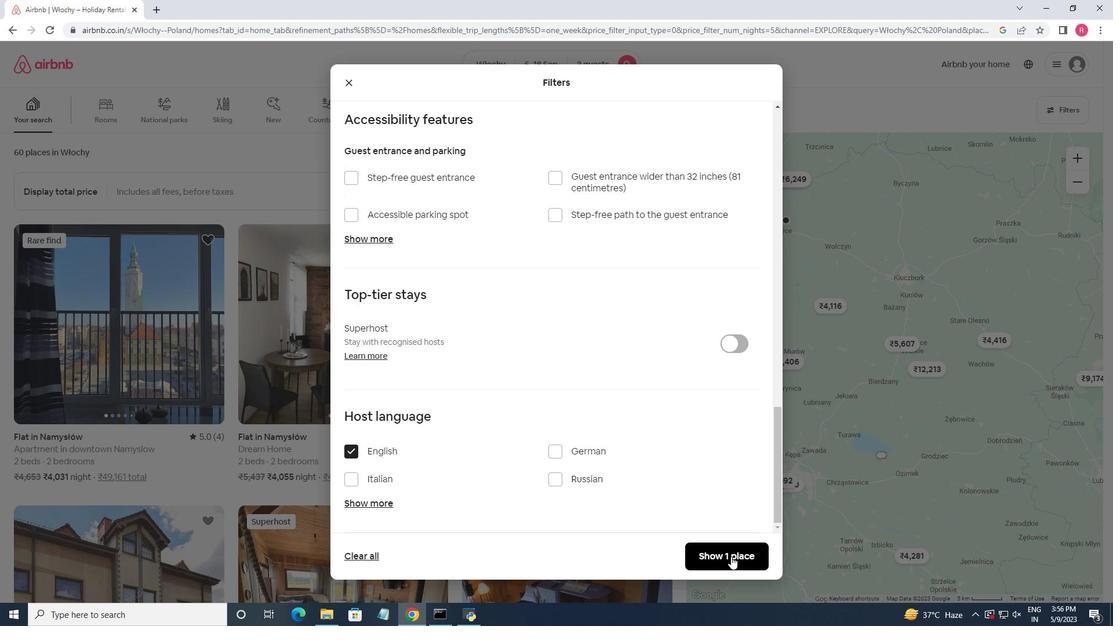 
Action: Mouse moved to (676, 364)
Screenshot: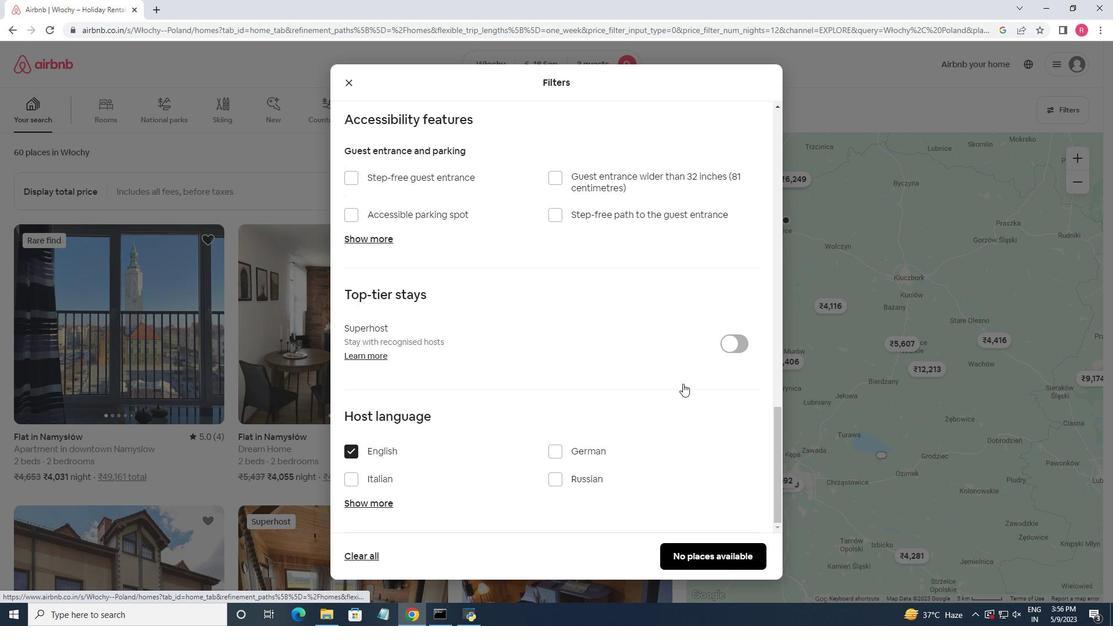 
